 Task: Find connections with filter location Seondha with filter topic #linkedinnetworkingwith filter profile language English with filter current company Believe with filter school CCS (Chaudhary Charan Singh)University with filter industry International Affairs with filter service category Wealth Management with filter keywords title Receptionist
Action: Mouse moved to (492, 66)
Screenshot: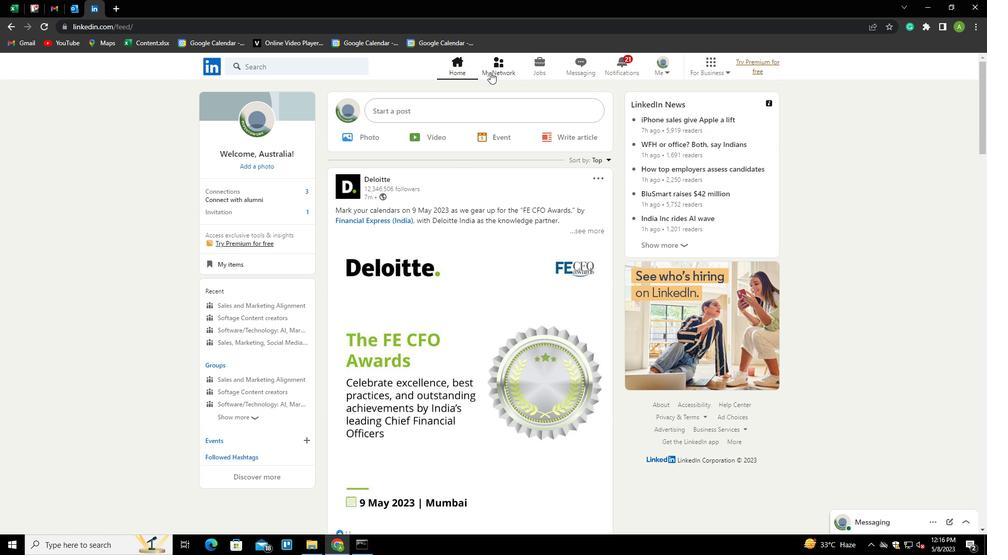 
Action: Mouse pressed left at (492, 66)
Screenshot: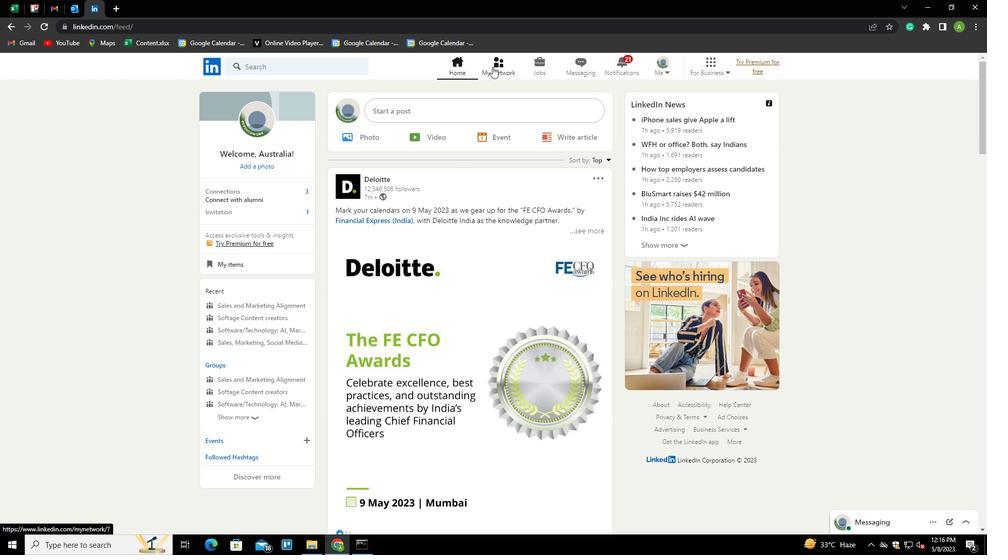 
Action: Mouse moved to (260, 124)
Screenshot: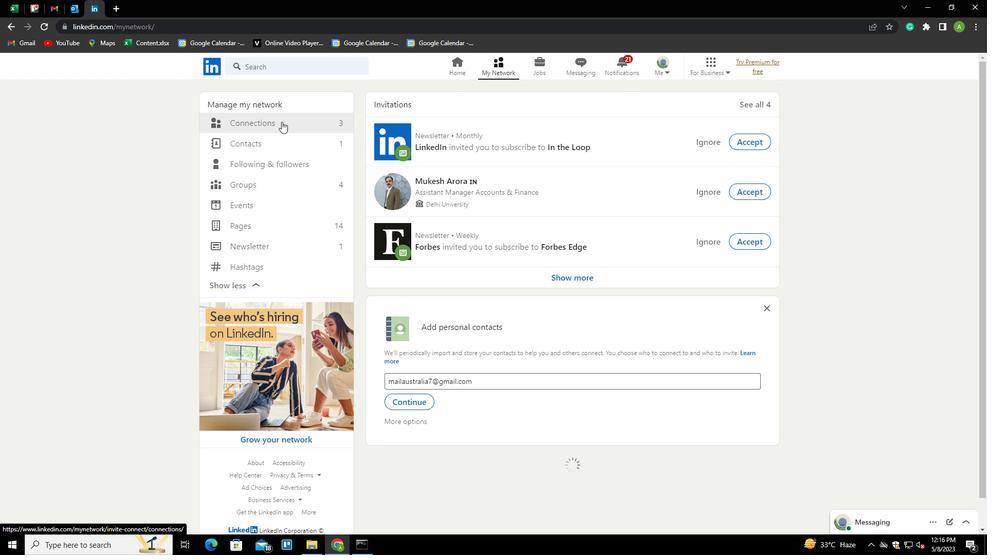 
Action: Mouse pressed left at (260, 124)
Screenshot: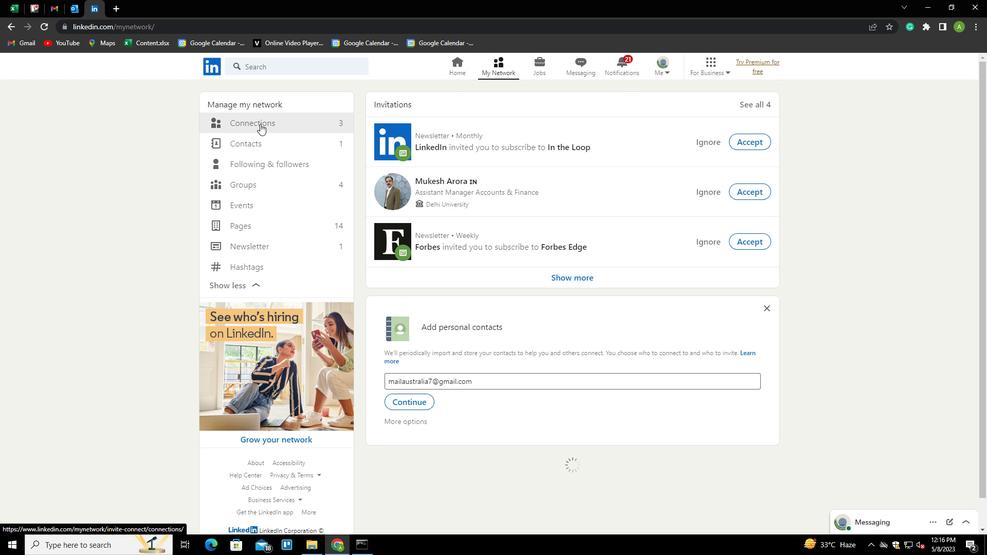 
Action: Mouse moved to (572, 122)
Screenshot: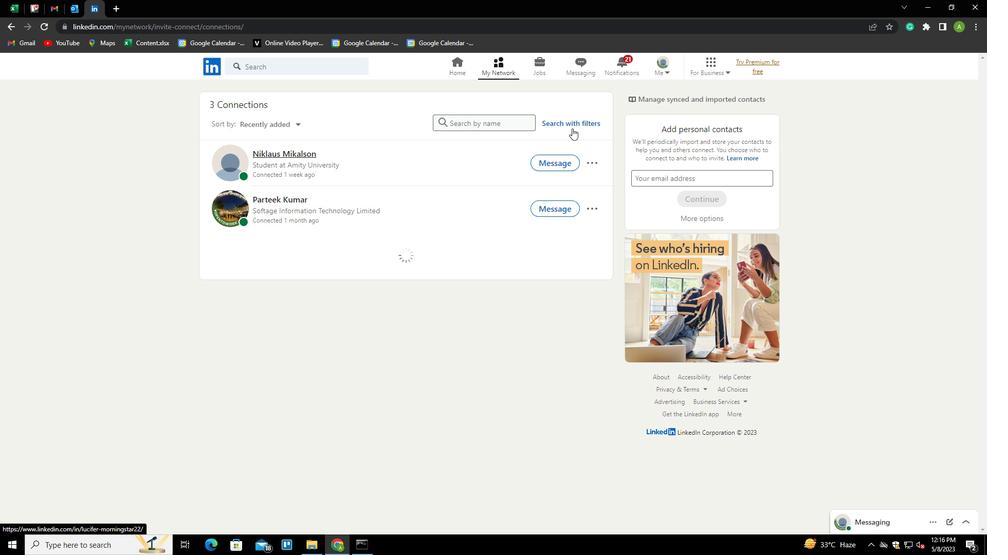 
Action: Mouse pressed left at (572, 122)
Screenshot: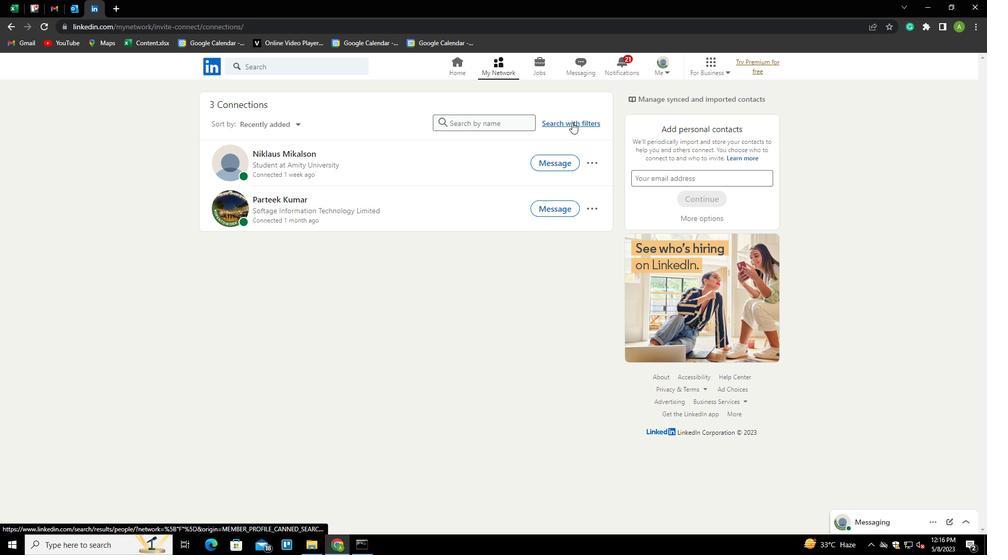 
Action: Mouse moved to (520, 96)
Screenshot: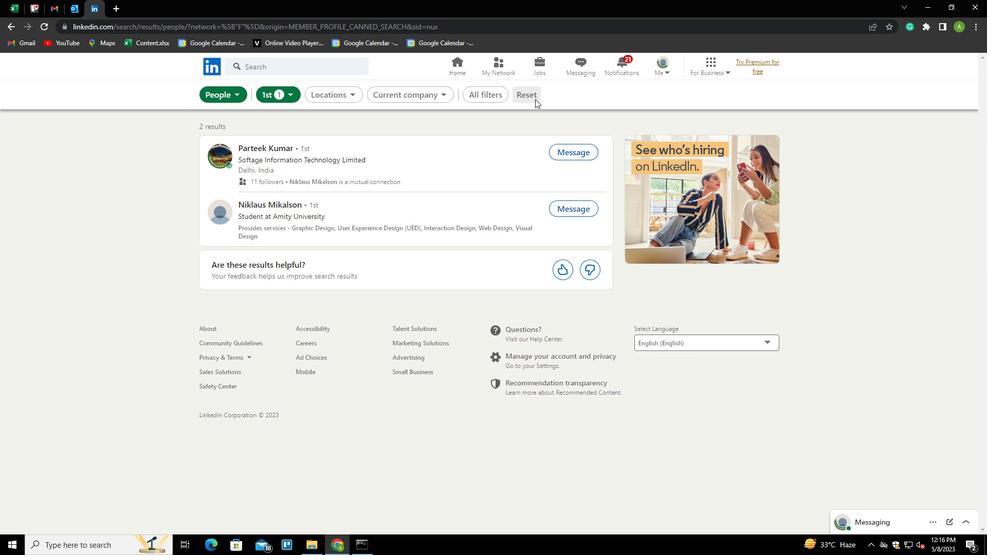 
Action: Mouse pressed left at (520, 96)
Screenshot: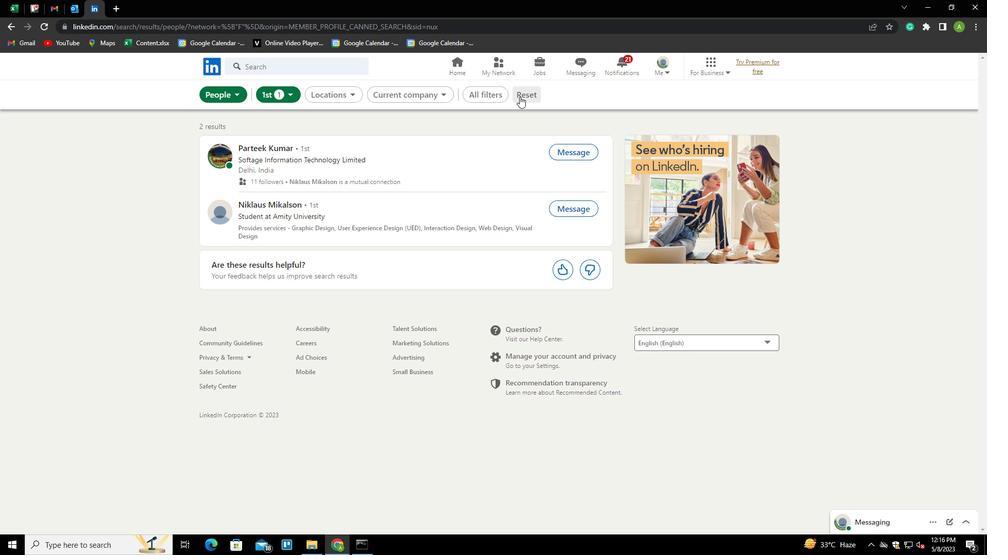 
Action: Mouse moved to (518, 95)
Screenshot: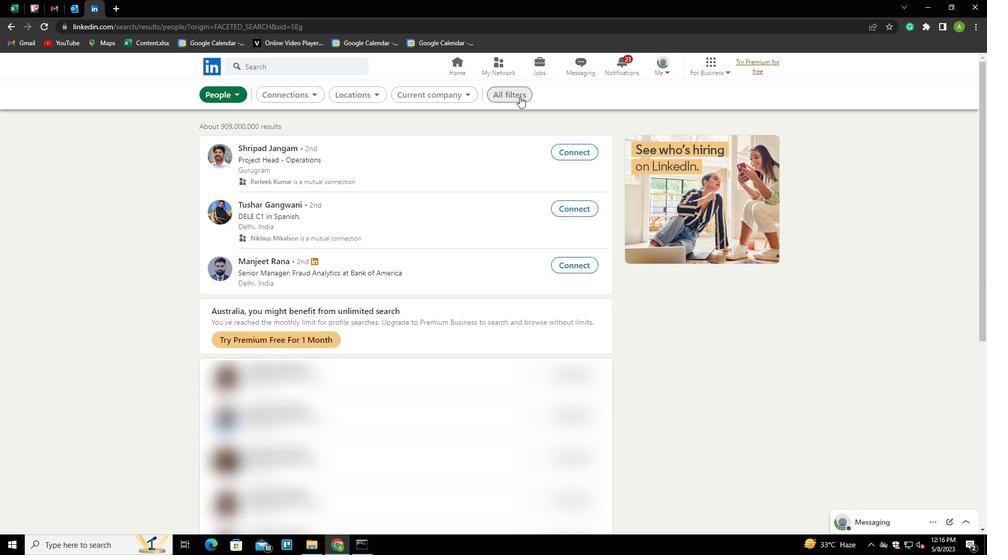 
Action: Mouse pressed left at (518, 95)
Screenshot: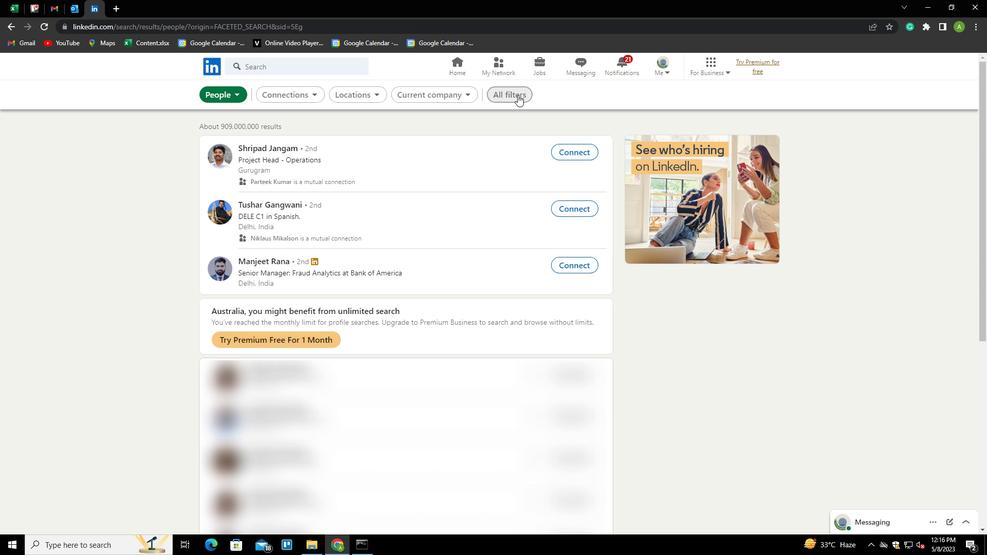 
Action: Mouse moved to (928, 388)
Screenshot: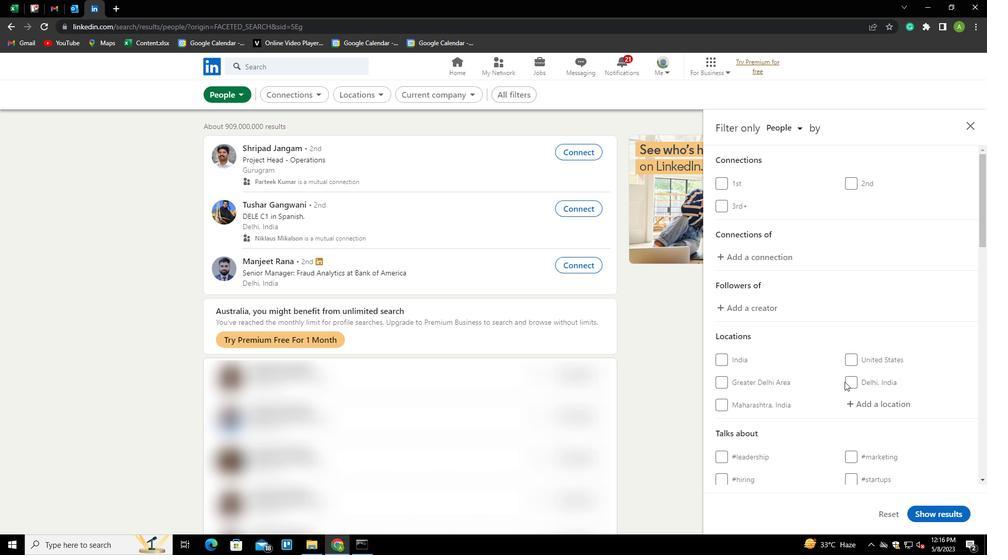 
Action: Mouse scrolled (928, 388) with delta (0, 0)
Screenshot: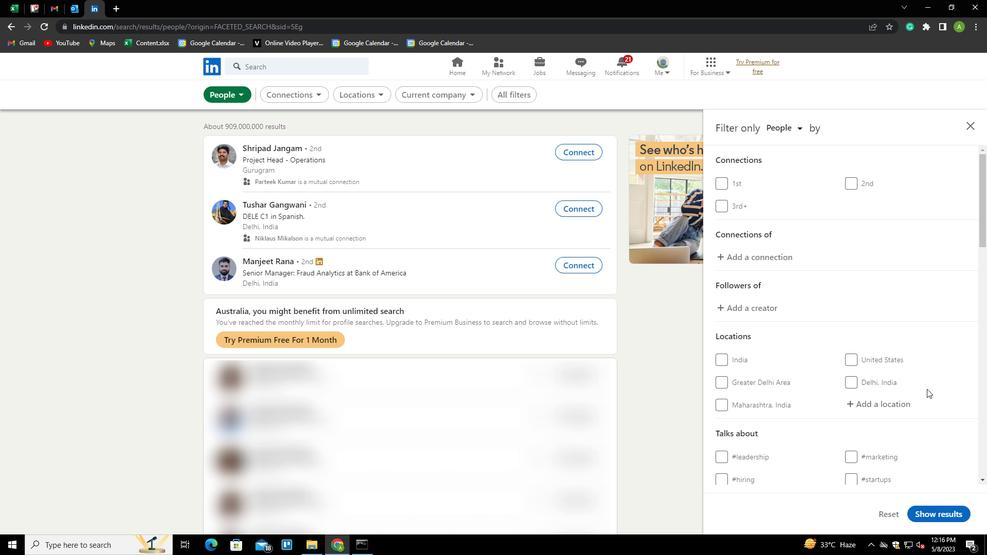 
Action: Mouse scrolled (928, 388) with delta (0, 0)
Screenshot: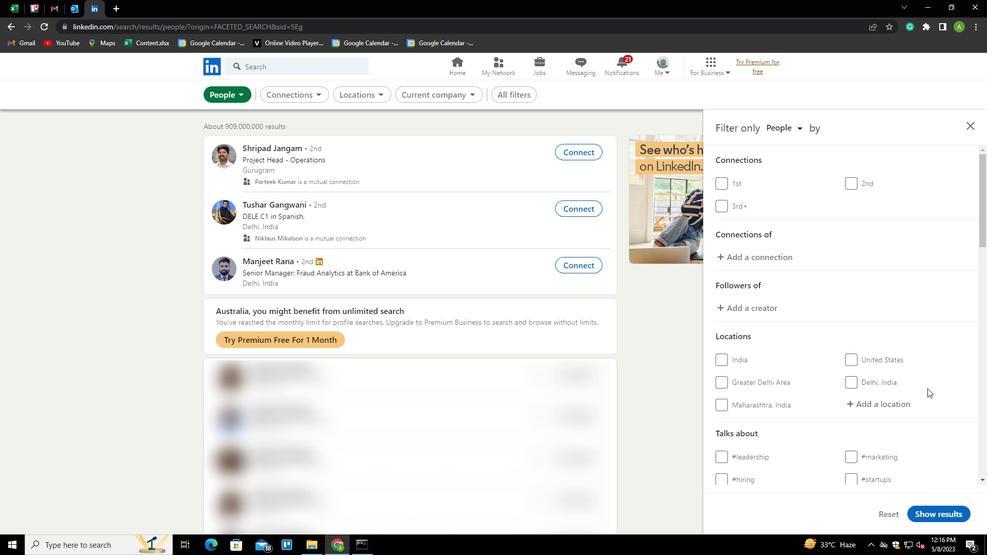 
Action: Mouse moved to (892, 304)
Screenshot: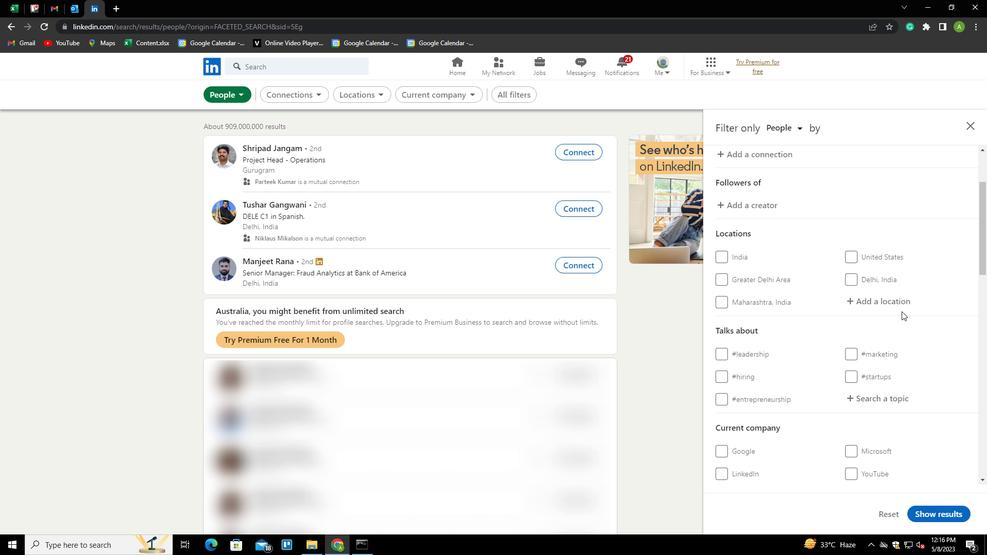 
Action: Mouse pressed left at (892, 304)
Screenshot: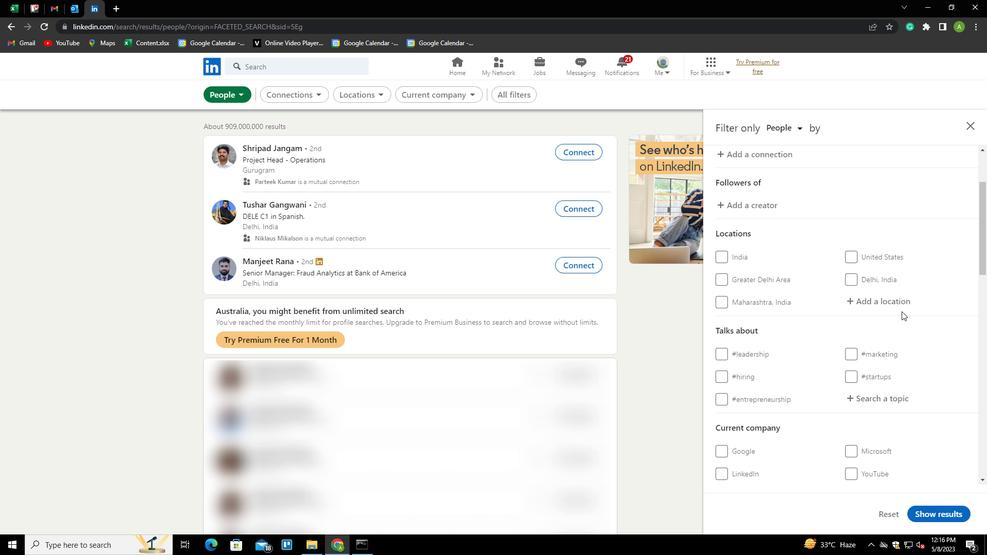 
Action: Key pressed <Key.shift>
Screenshot: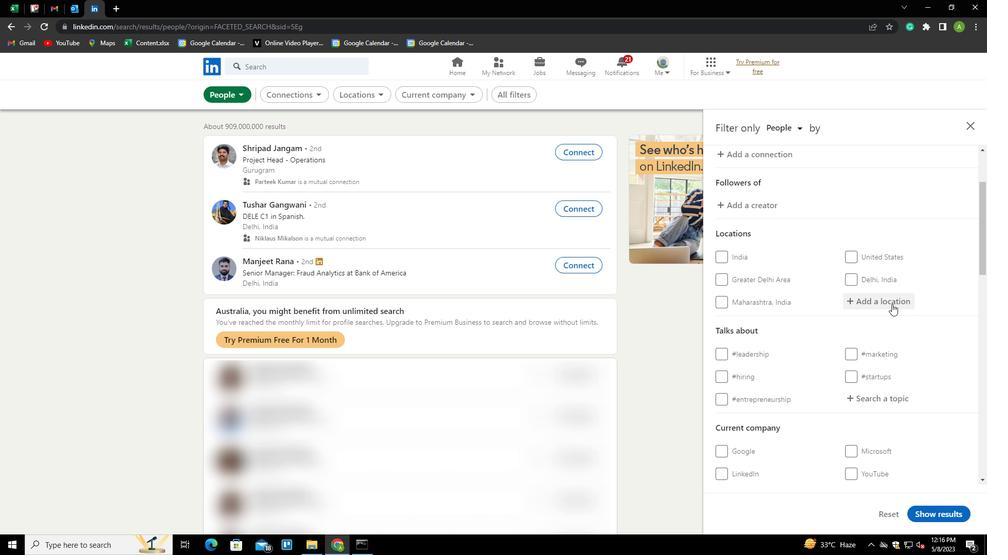 
Action: Mouse moved to (892, 304)
Screenshot: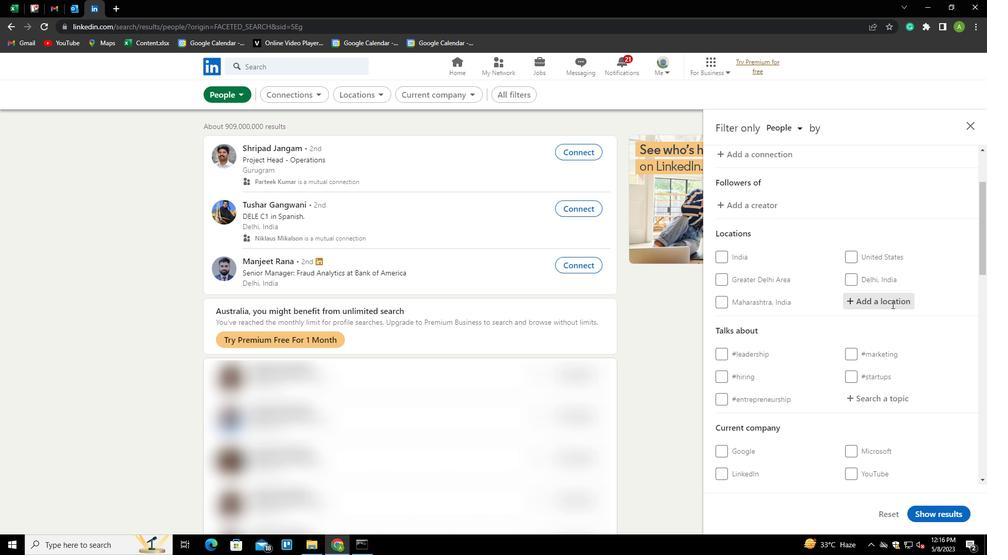 
Action: Key pressed SEONDHA<Key.down><Key.enter>
Screenshot: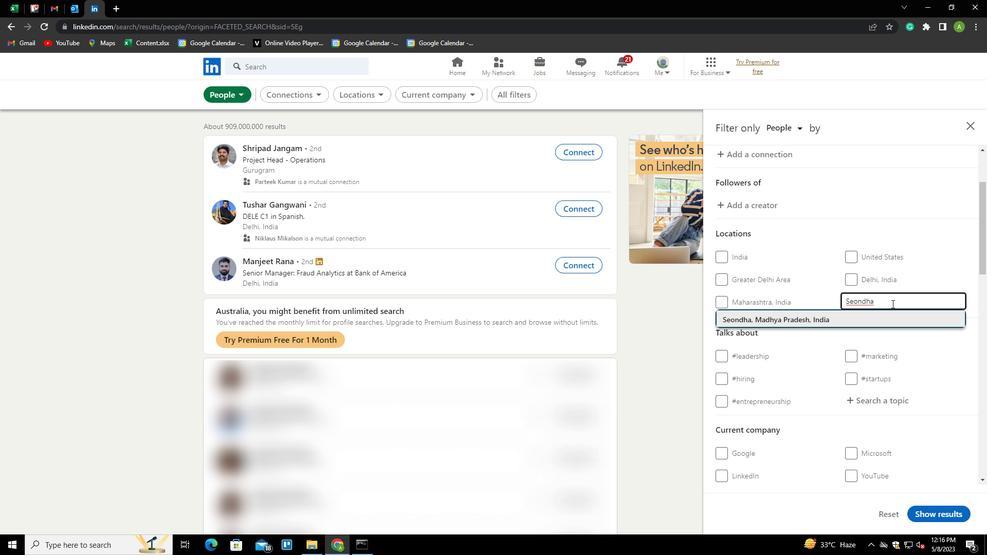 
Action: Mouse scrolled (892, 303) with delta (0, 0)
Screenshot: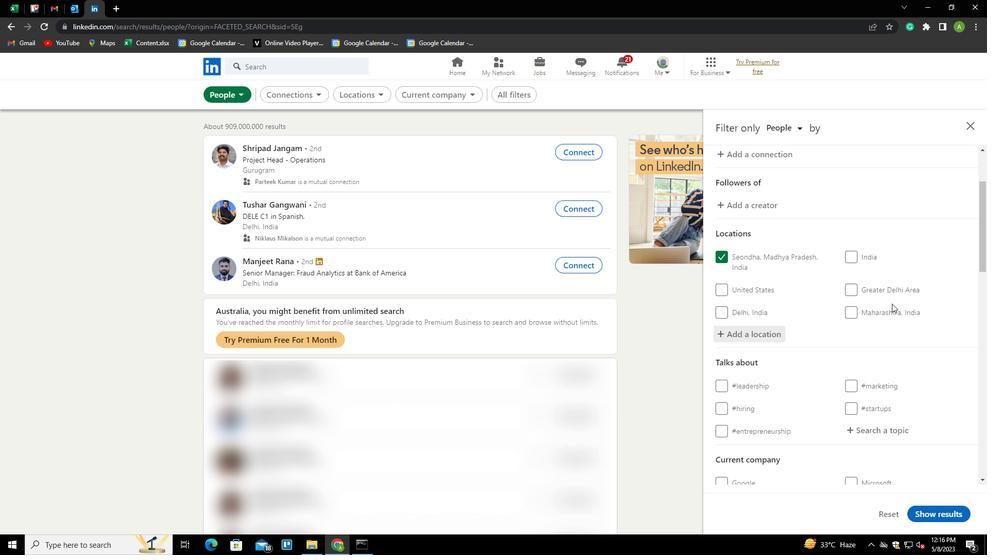 
Action: Mouse scrolled (892, 303) with delta (0, 0)
Screenshot: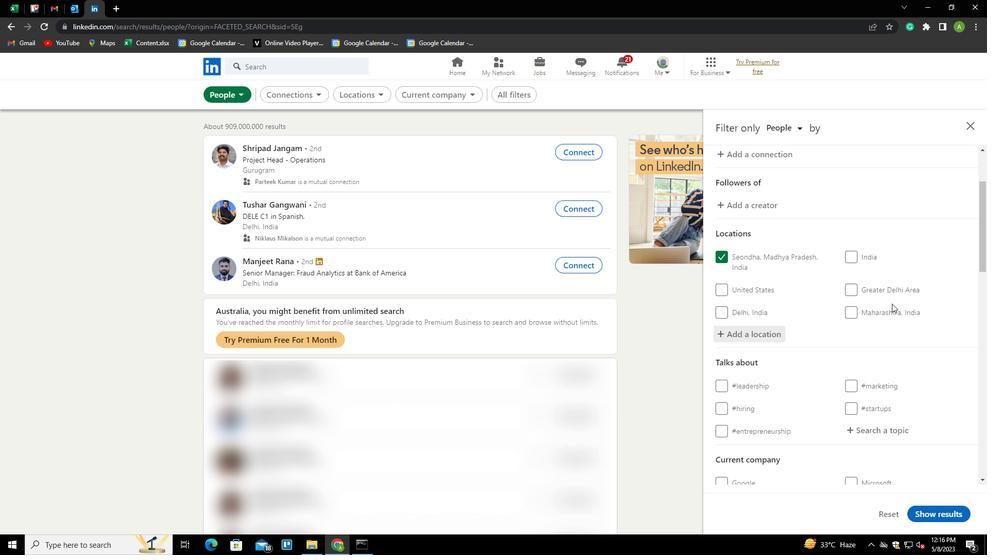 
Action: Mouse scrolled (892, 303) with delta (0, 0)
Screenshot: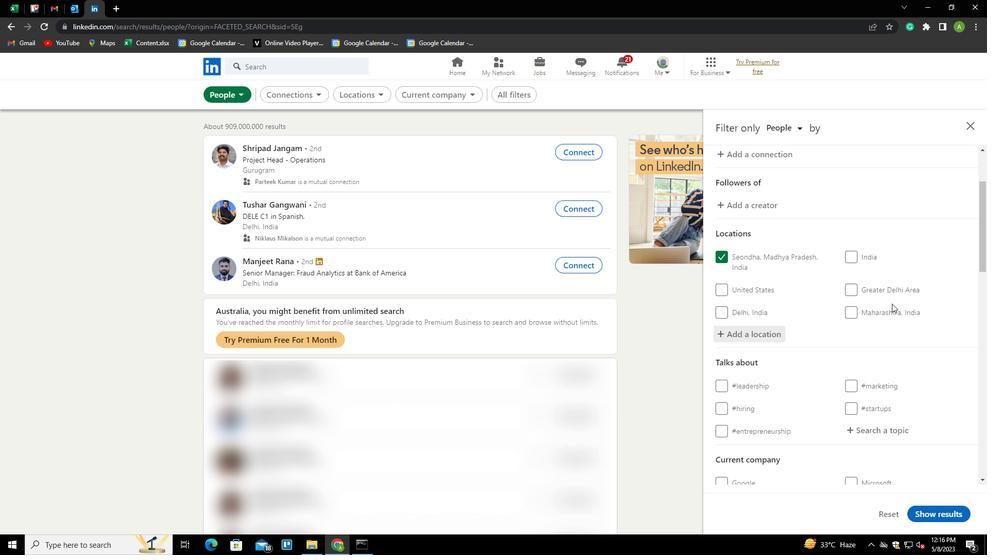 
Action: Mouse moved to (854, 281)
Screenshot: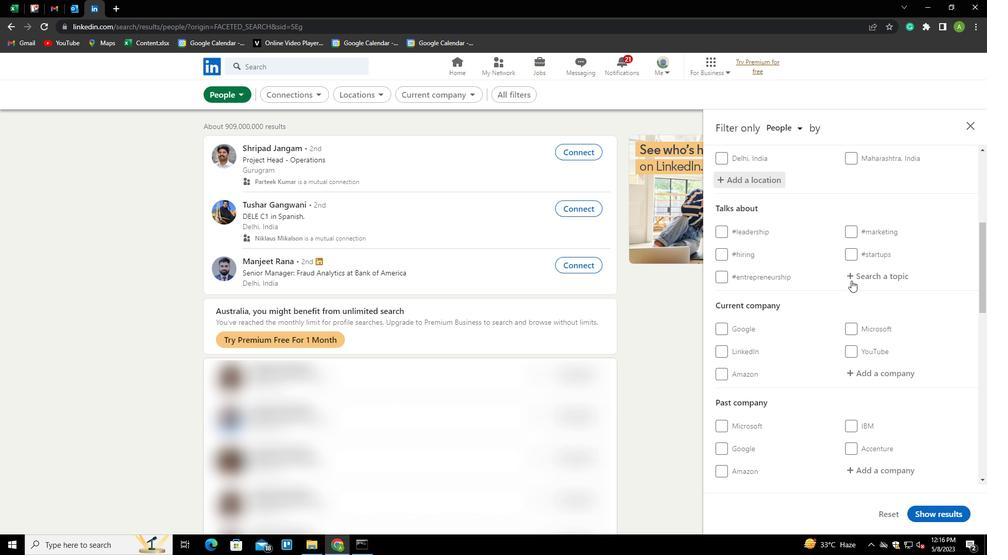 
Action: Mouse pressed left at (854, 281)
Screenshot: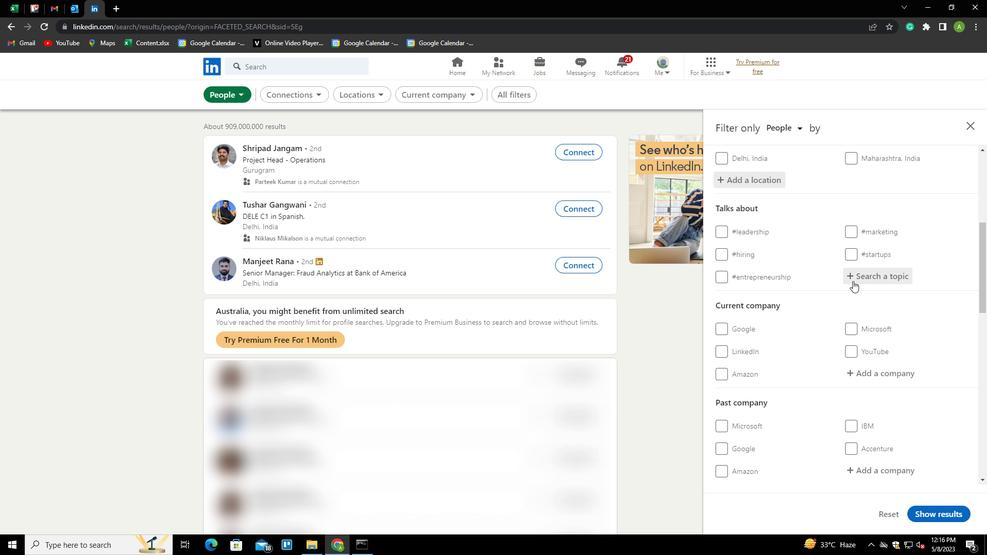 
Action: Key pressed LINKEDINNETWORKING<Key.down><Key.enter>
Screenshot: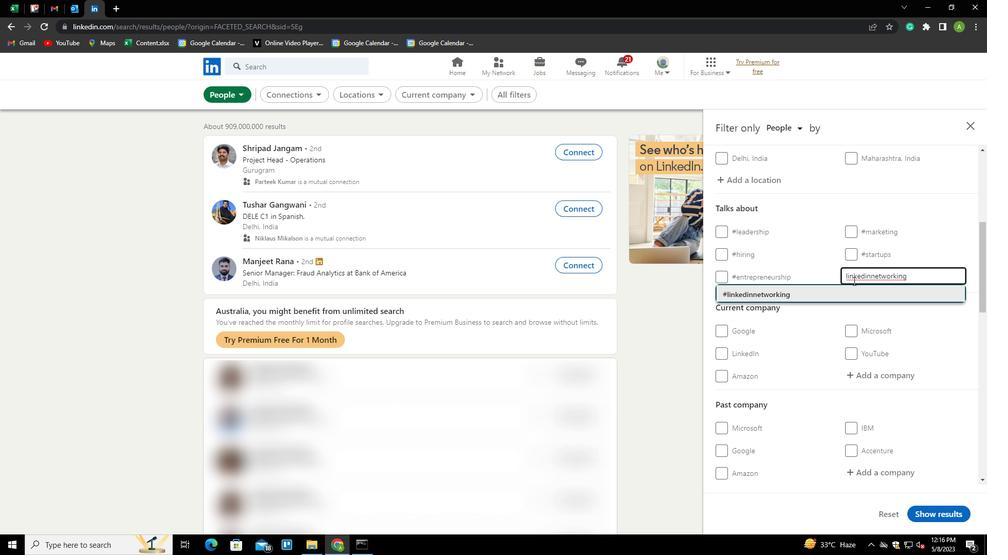 
Action: Mouse scrolled (854, 280) with delta (0, 0)
Screenshot: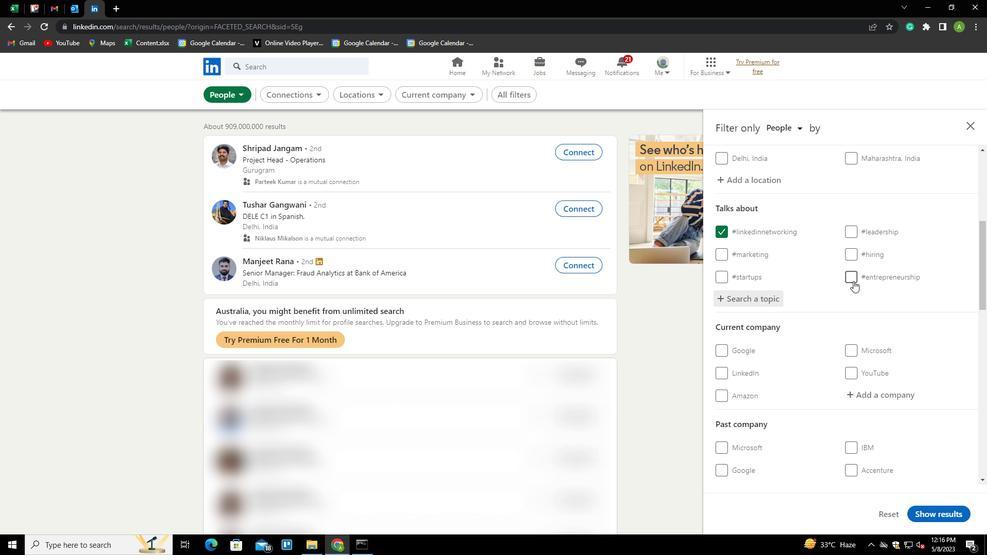 
Action: Mouse scrolled (854, 280) with delta (0, 0)
Screenshot: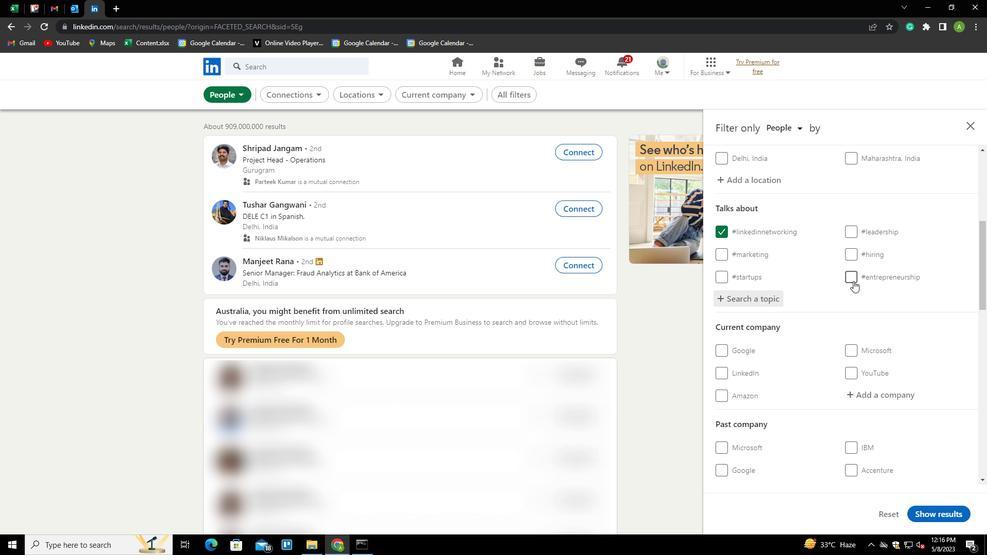 
Action: Mouse scrolled (854, 280) with delta (0, 0)
Screenshot: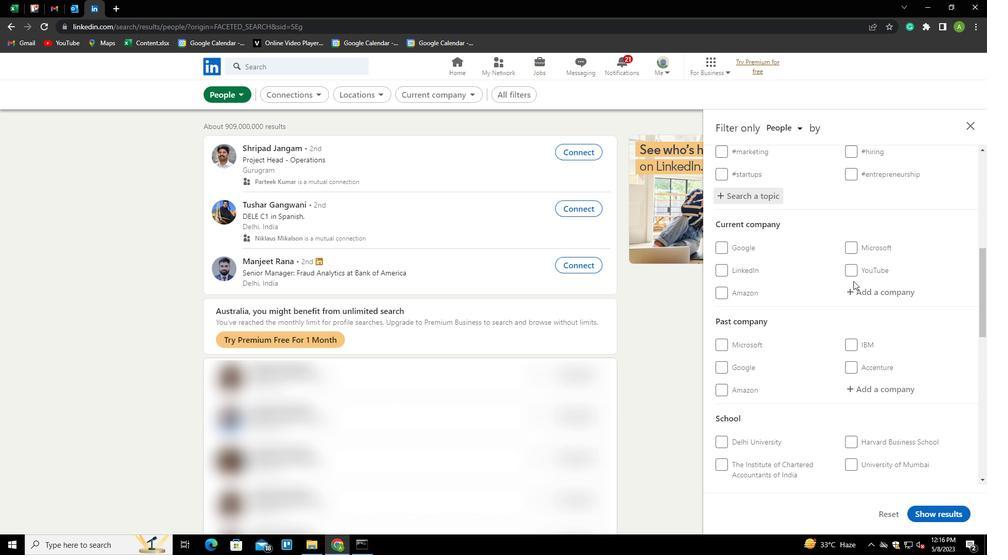 
Action: Mouse moved to (855, 281)
Screenshot: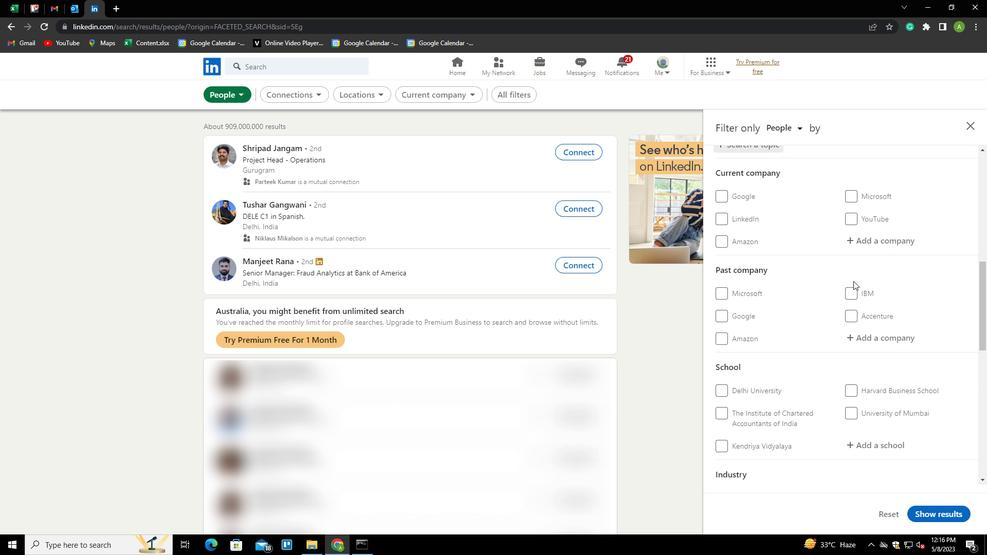 
Action: Mouse scrolled (855, 281) with delta (0, 0)
Screenshot: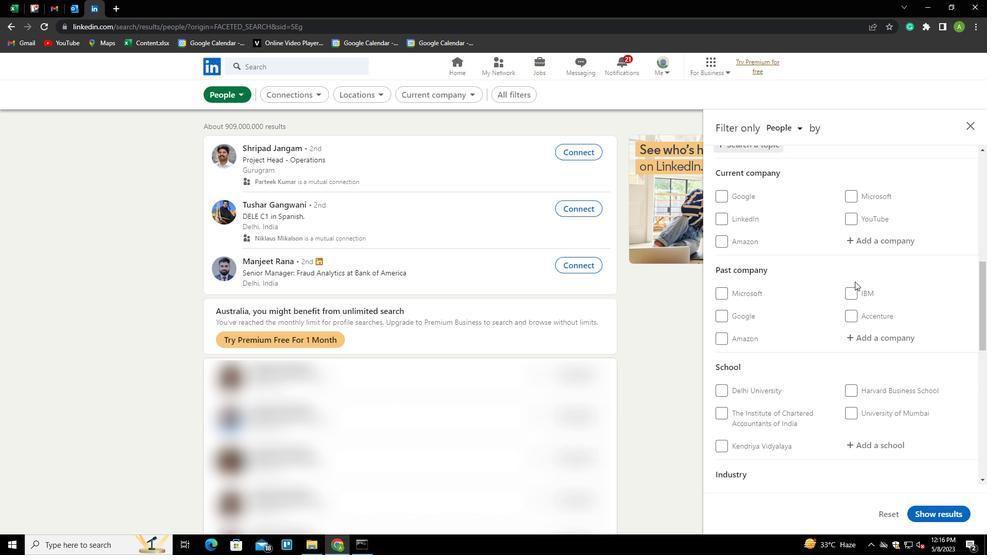 
Action: Mouse moved to (860, 302)
Screenshot: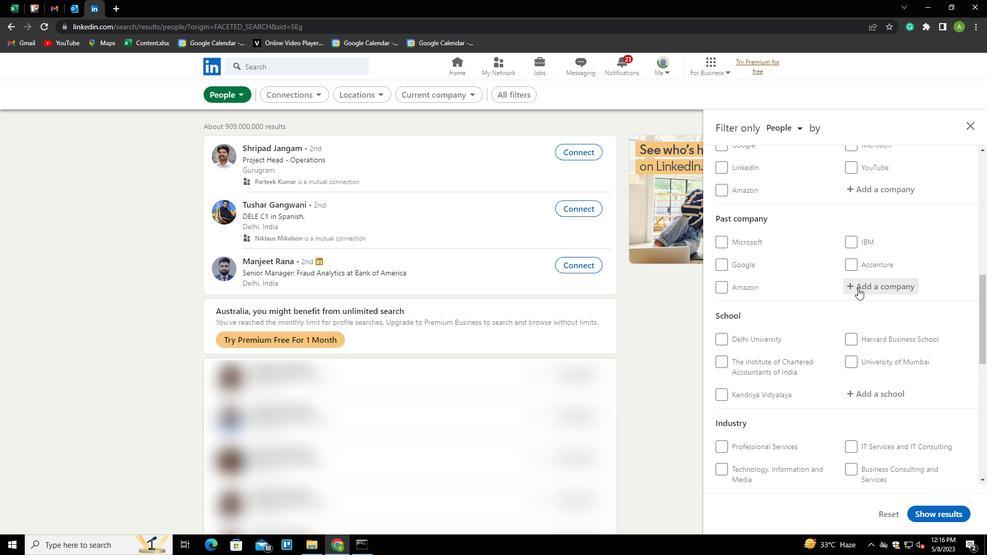 
Action: Mouse scrolled (860, 303) with delta (0, 0)
Screenshot: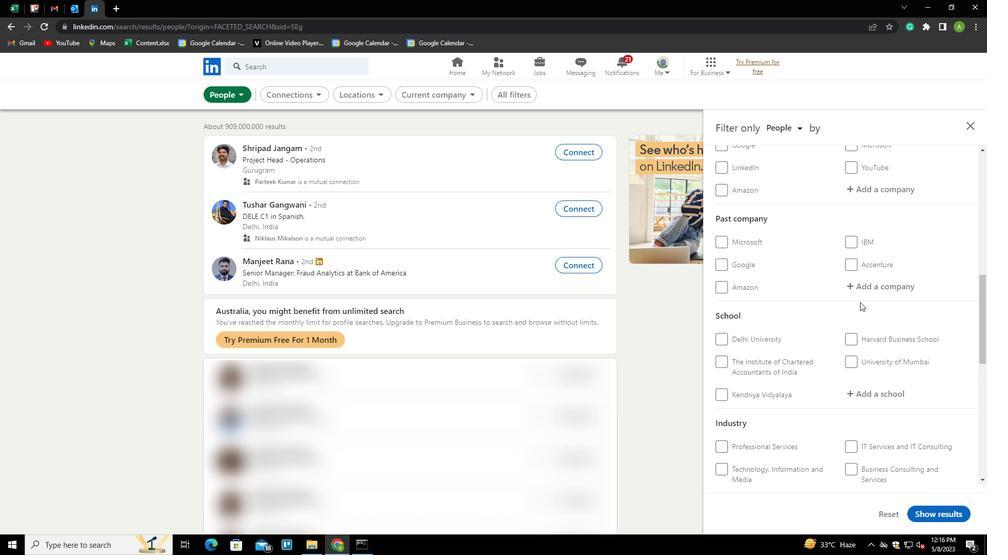 
Action: Mouse scrolled (860, 303) with delta (0, 0)
Screenshot: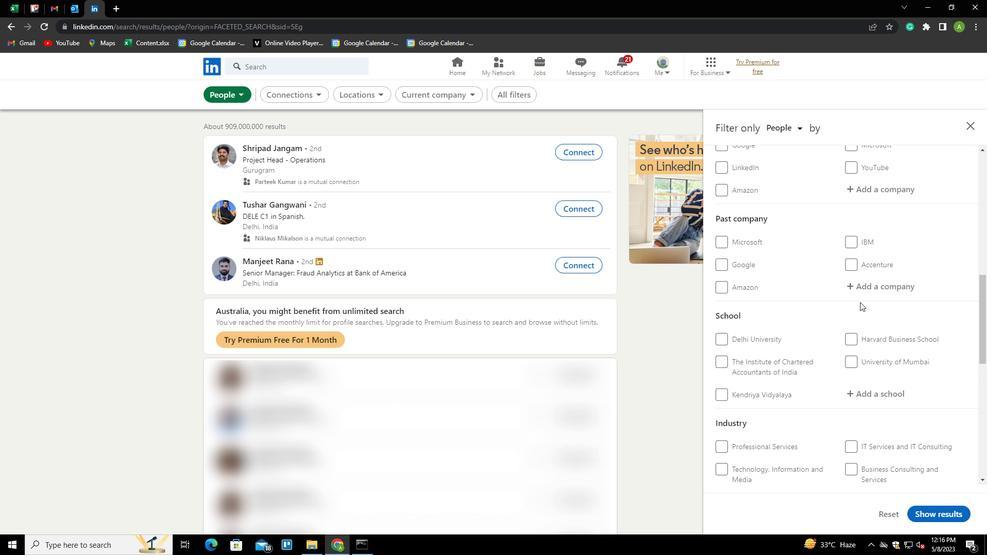 
Action: Mouse moved to (868, 294)
Screenshot: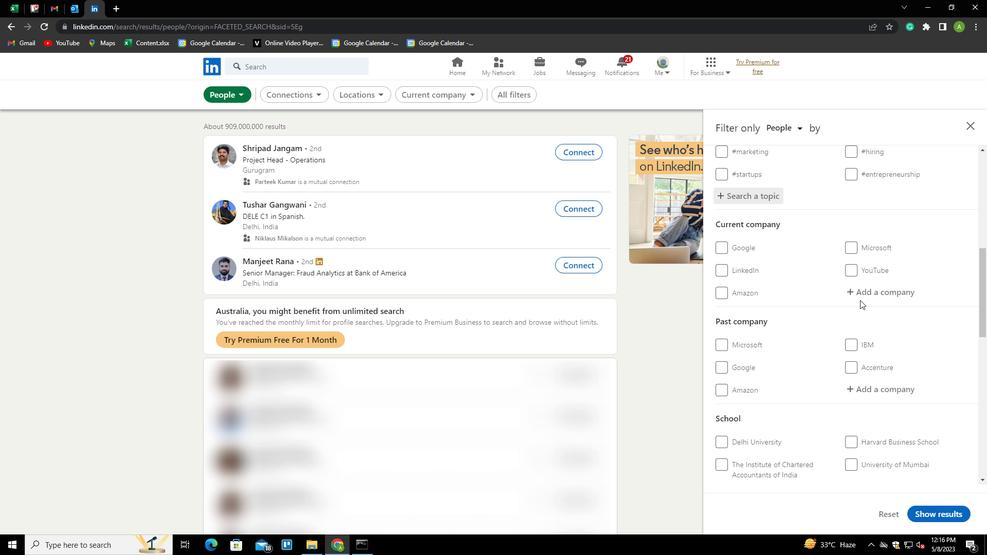 
Action: Mouse scrolled (868, 293) with delta (0, 0)
Screenshot: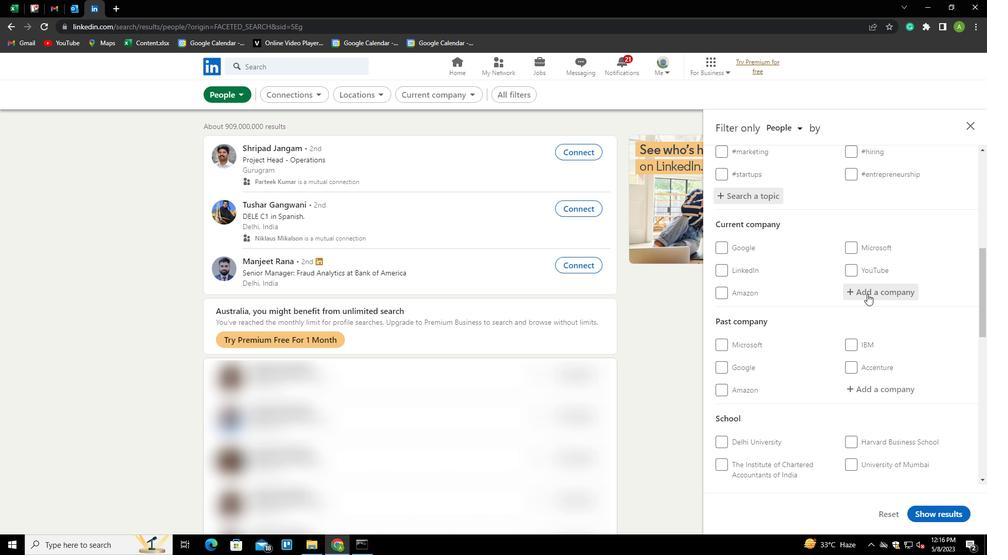 
Action: Mouse scrolled (868, 293) with delta (0, 0)
Screenshot: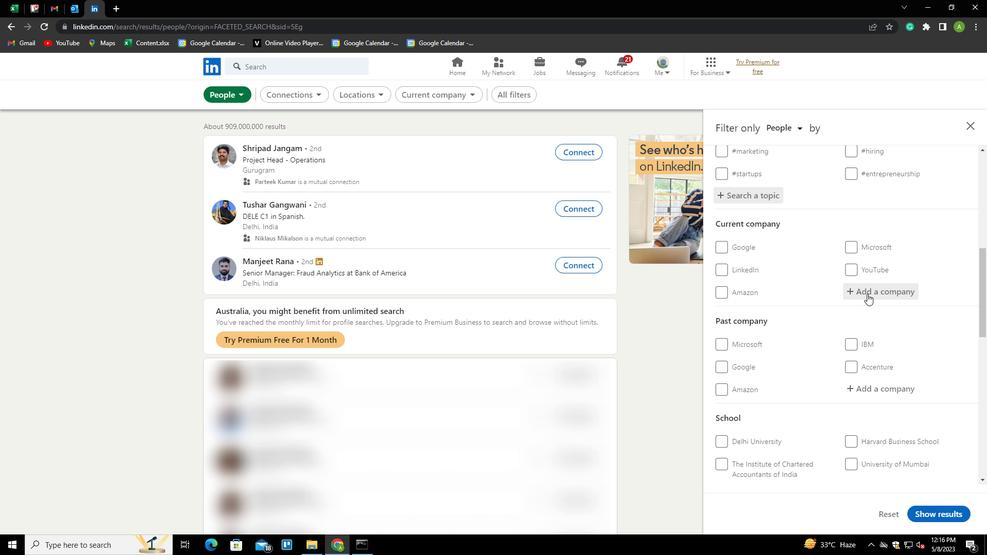 
Action: Mouse scrolled (868, 293) with delta (0, 0)
Screenshot: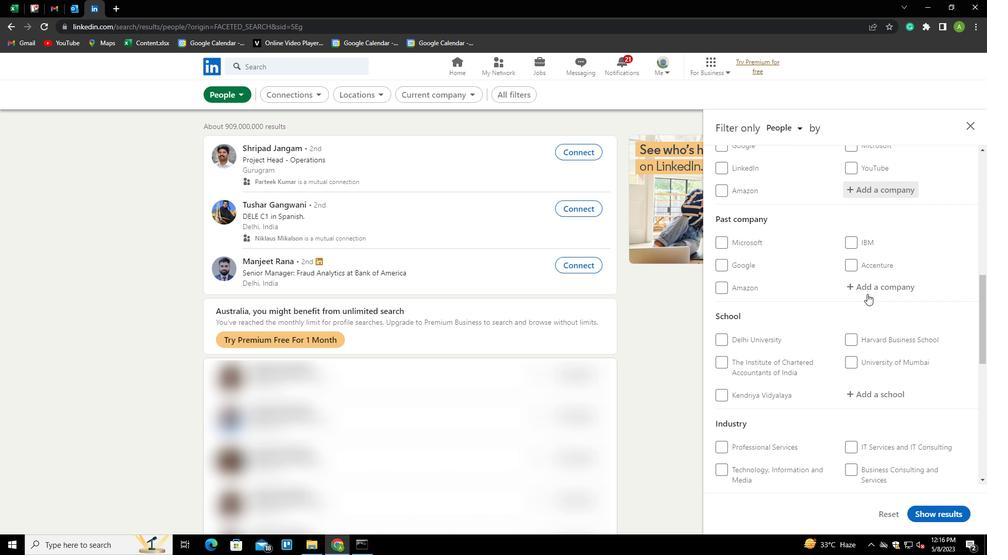 
Action: Mouse scrolled (868, 293) with delta (0, 0)
Screenshot: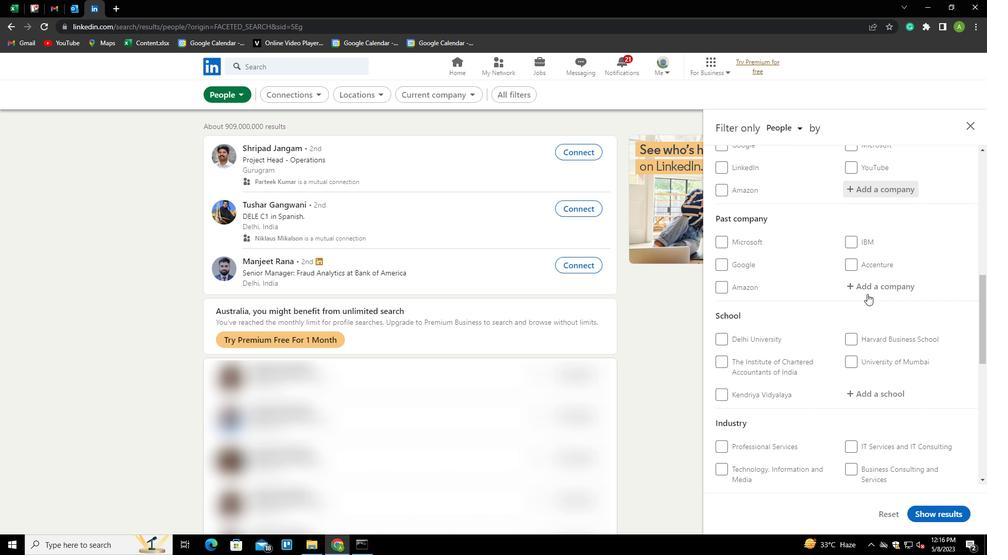 
Action: Mouse scrolled (868, 293) with delta (0, 0)
Screenshot: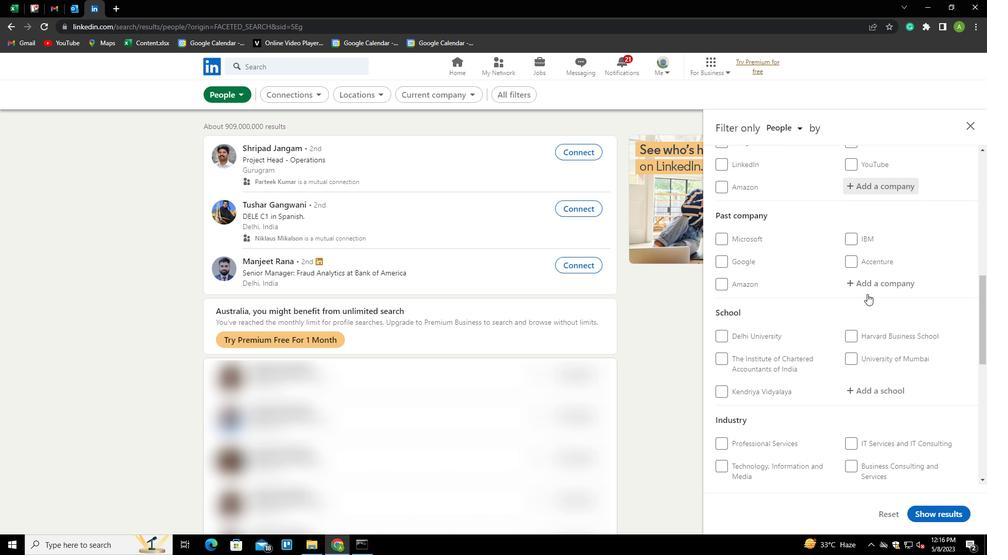 
Action: Mouse scrolled (868, 293) with delta (0, 0)
Screenshot: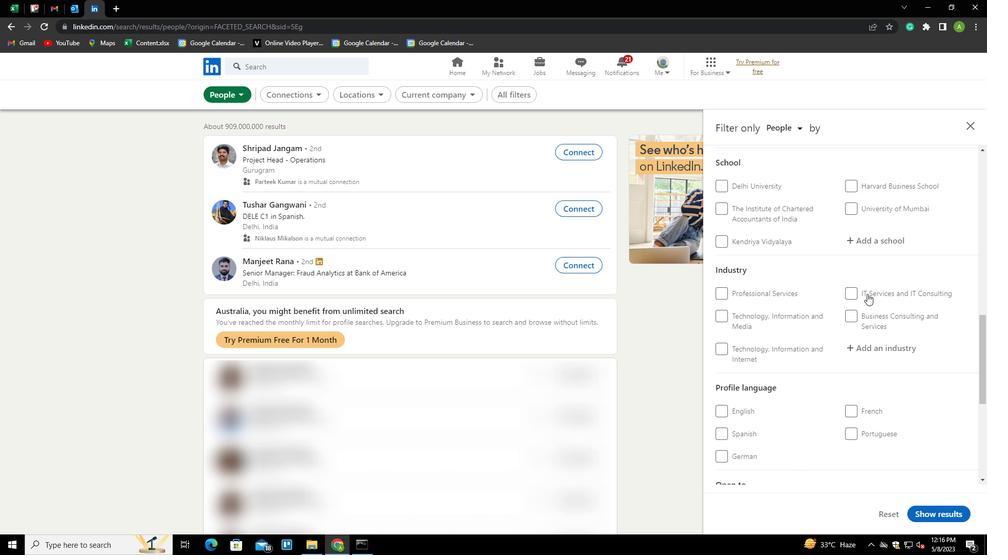 
Action: Mouse scrolled (868, 293) with delta (0, 0)
Screenshot: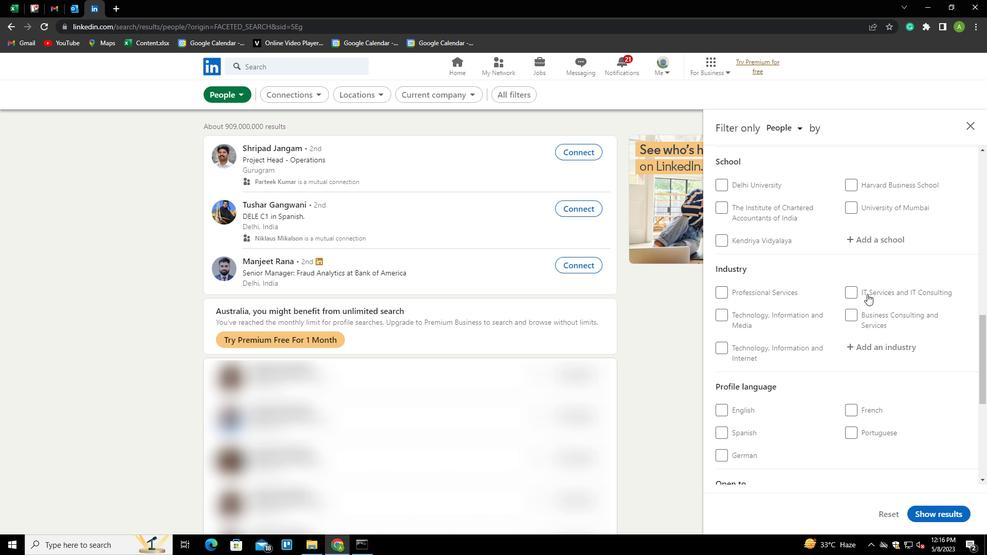 
Action: Mouse scrolled (868, 293) with delta (0, 0)
Screenshot: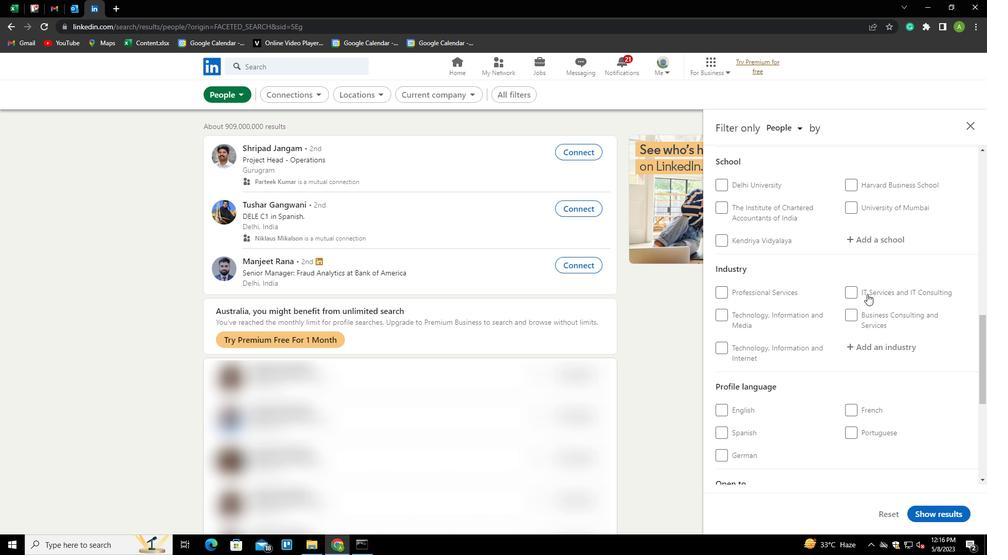 
Action: Mouse scrolled (868, 293) with delta (0, 0)
Screenshot: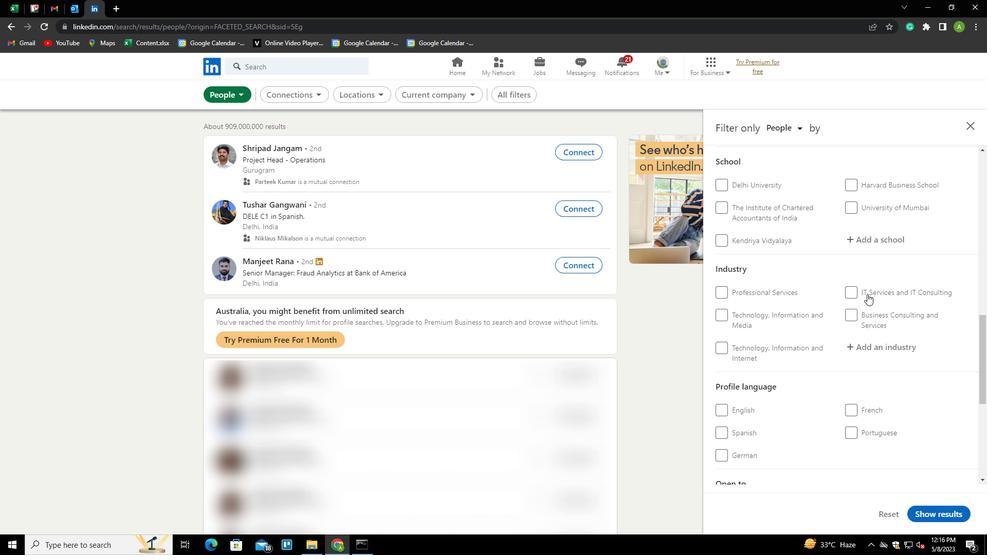 
Action: Mouse scrolled (868, 293) with delta (0, 0)
Screenshot: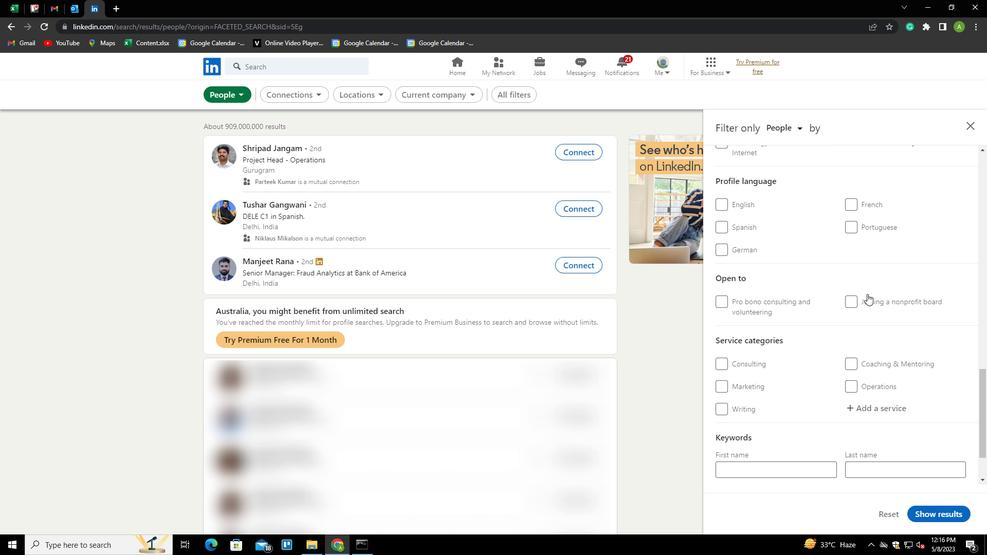 
Action: Mouse scrolled (868, 293) with delta (0, 0)
Screenshot: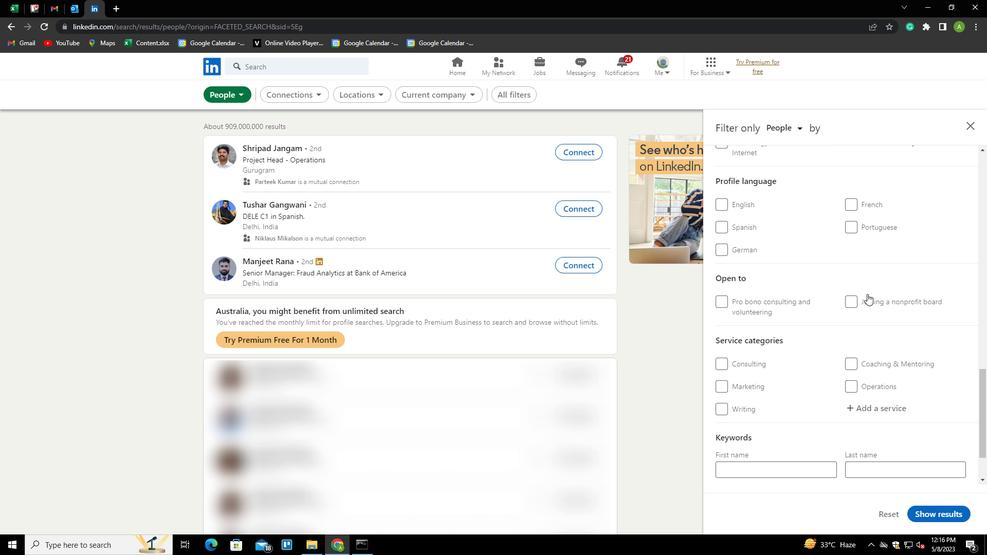 
Action: Mouse moved to (813, 334)
Screenshot: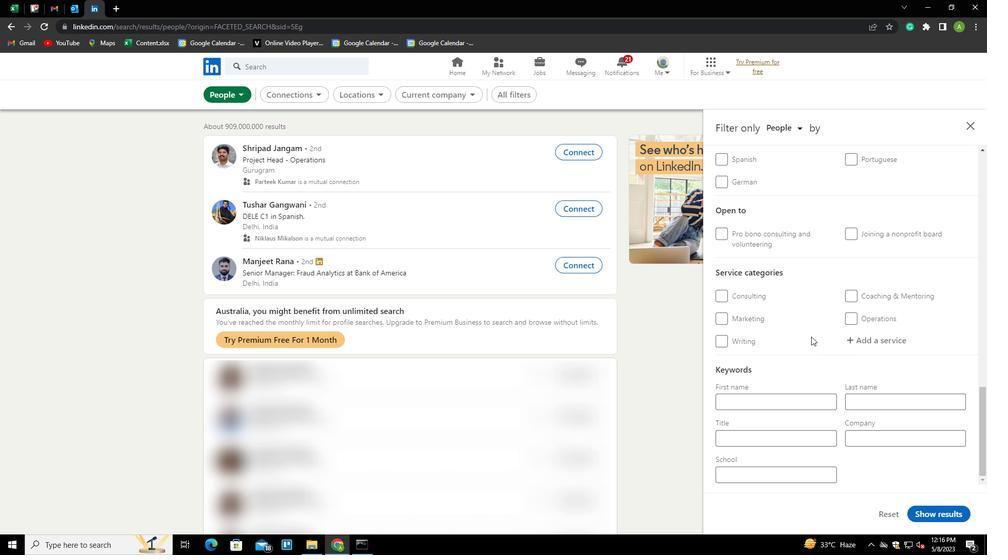 
Action: Mouse scrolled (813, 335) with delta (0, 0)
Screenshot: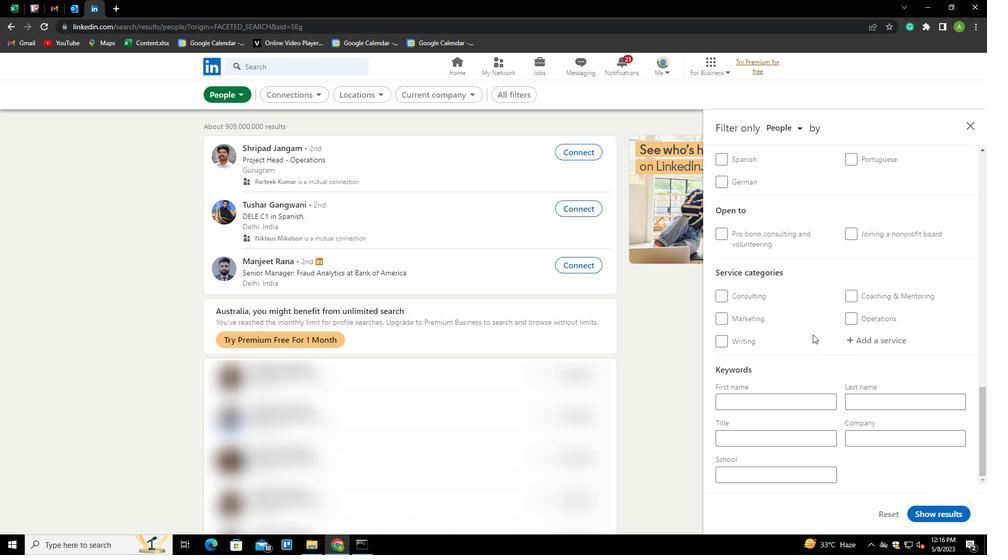 
Action: Mouse scrolled (813, 335) with delta (0, 0)
Screenshot: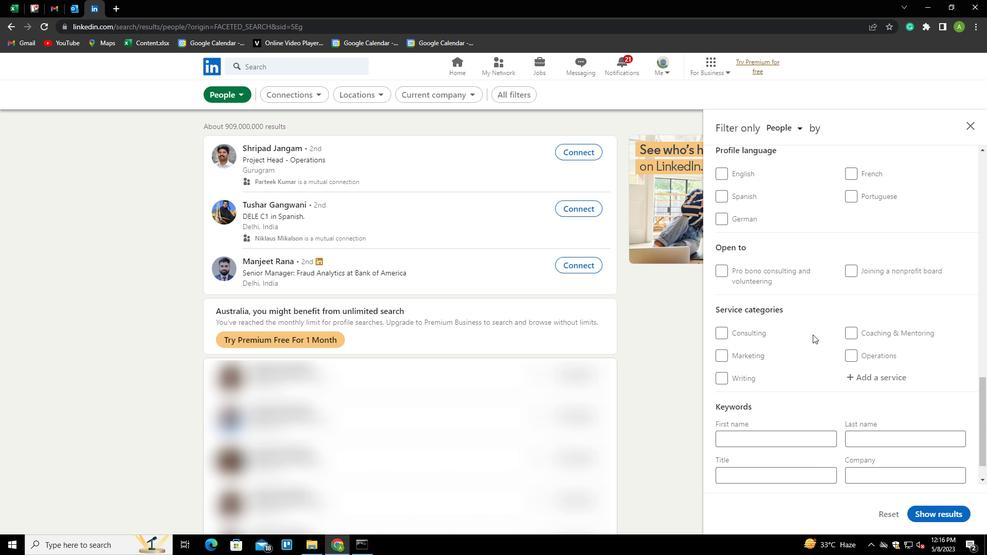 
Action: Mouse scrolled (813, 335) with delta (0, 0)
Screenshot: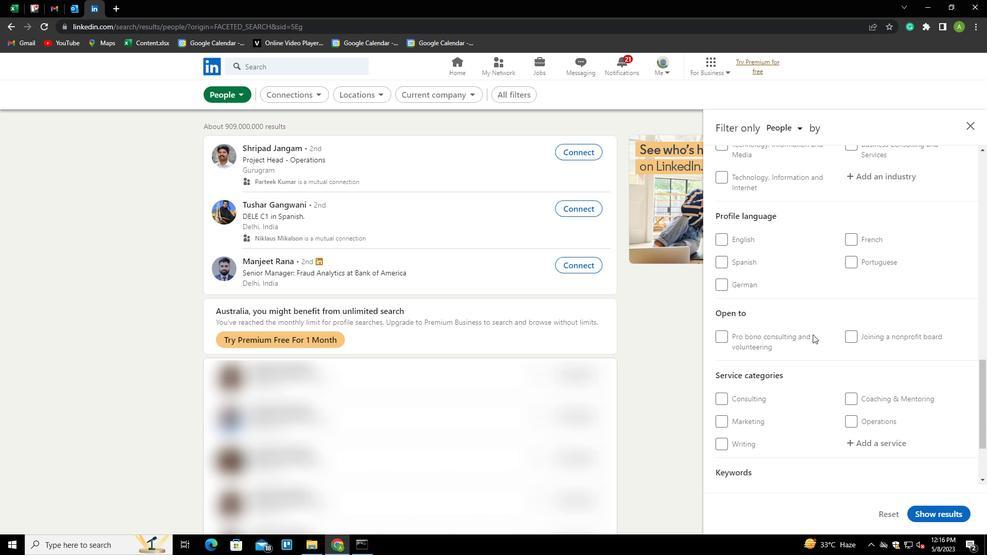
Action: Mouse moved to (737, 290)
Screenshot: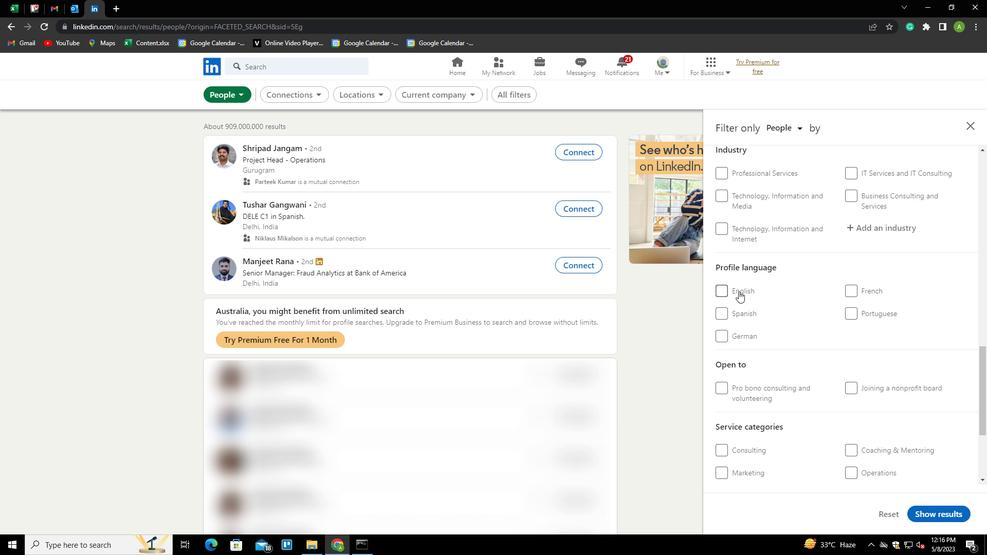 
Action: Mouse pressed left at (737, 290)
Screenshot: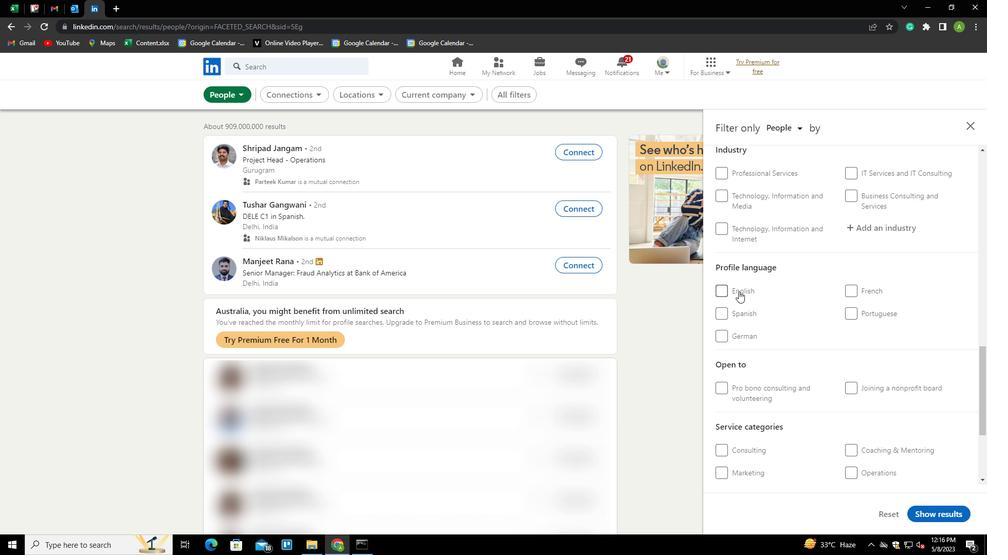 
Action: Mouse moved to (848, 309)
Screenshot: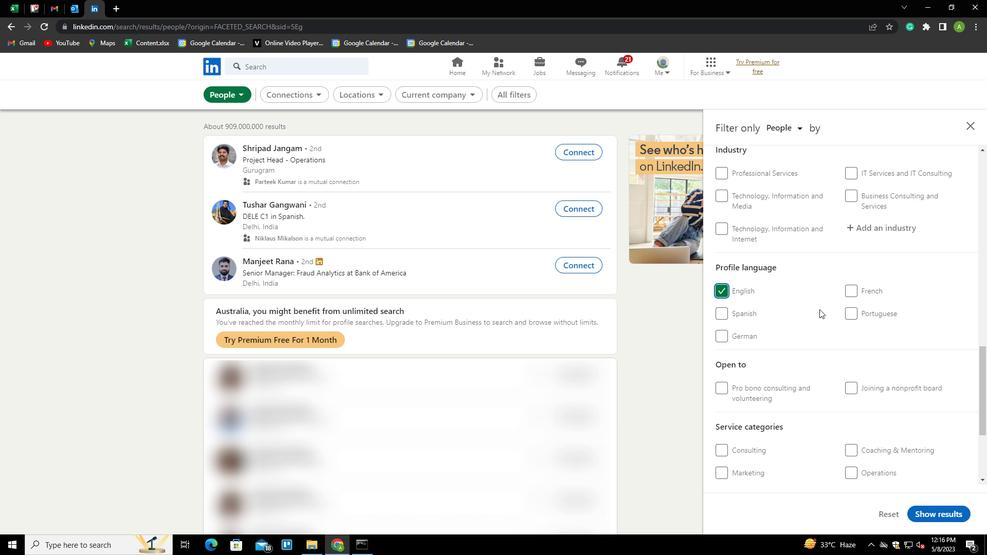 
Action: Mouse scrolled (848, 310) with delta (0, 0)
Screenshot: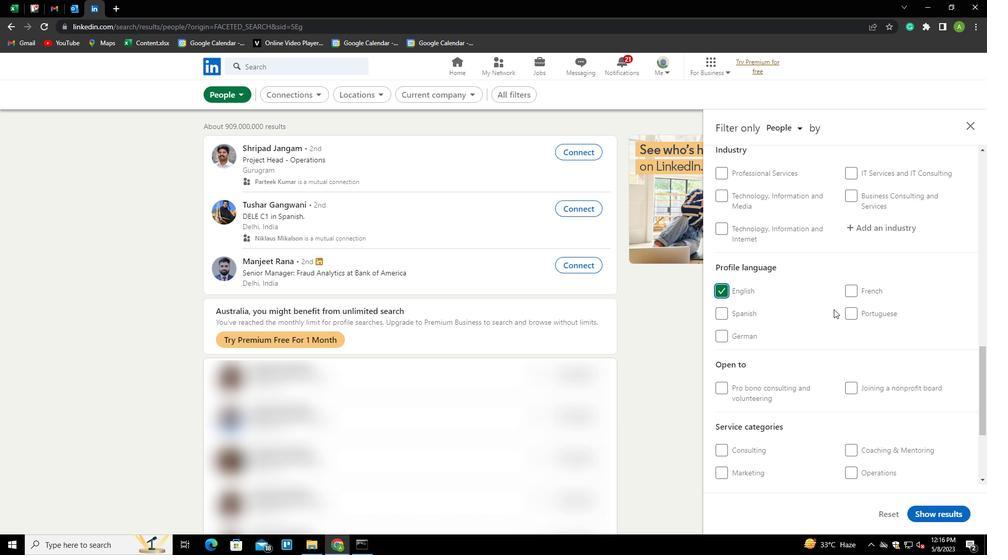 
Action: Mouse scrolled (848, 310) with delta (0, 0)
Screenshot: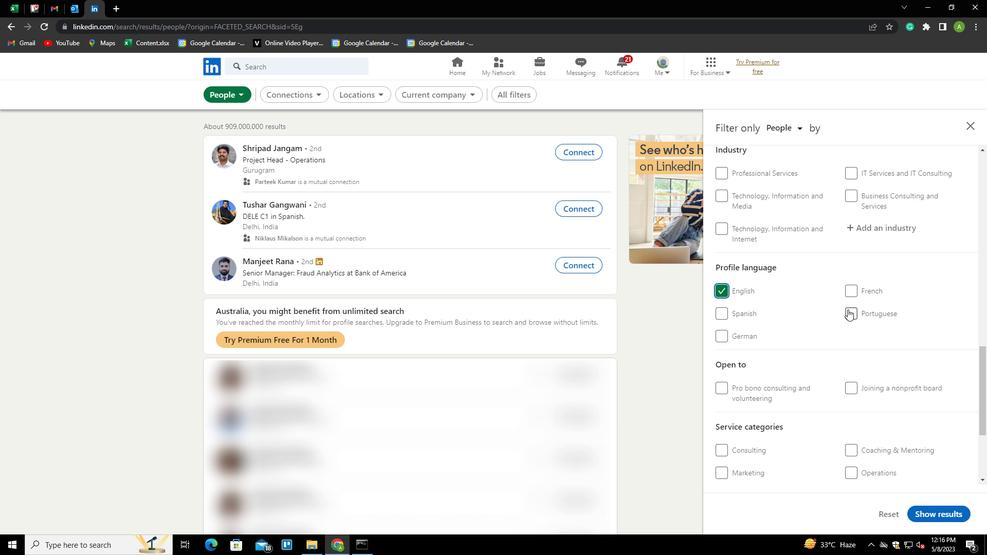 
Action: Mouse scrolled (848, 310) with delta (0, 0)
Screenshot: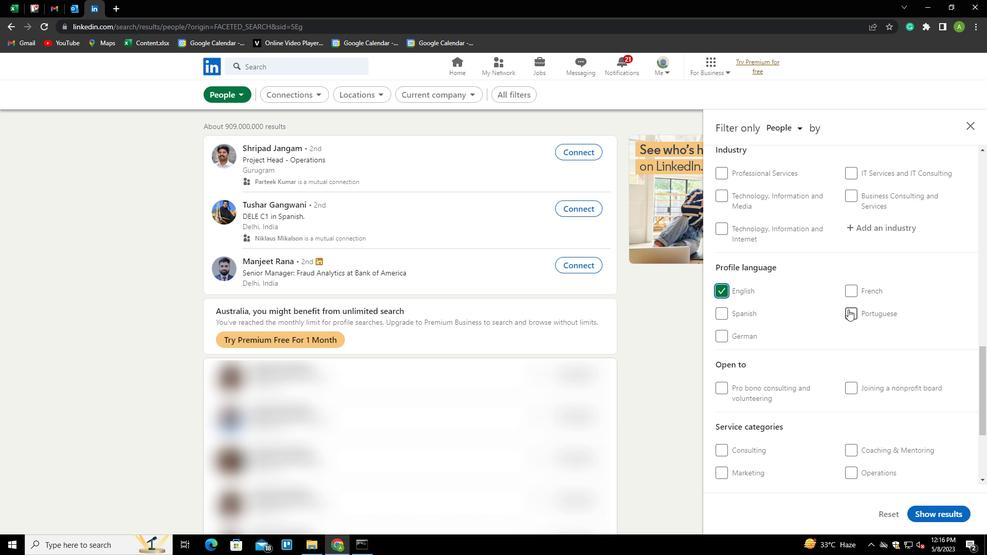 
Action: Mouse scrolled (848, 310) with delta (0, 0)
Screenshot: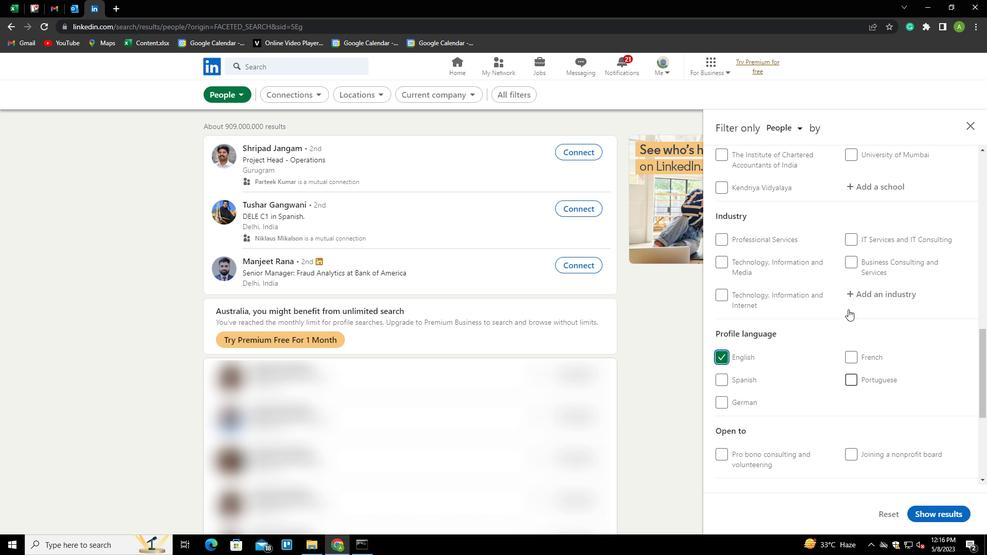 
Action: Mouse scrolled (848, 310) with delta (0, 0)
Screenshot: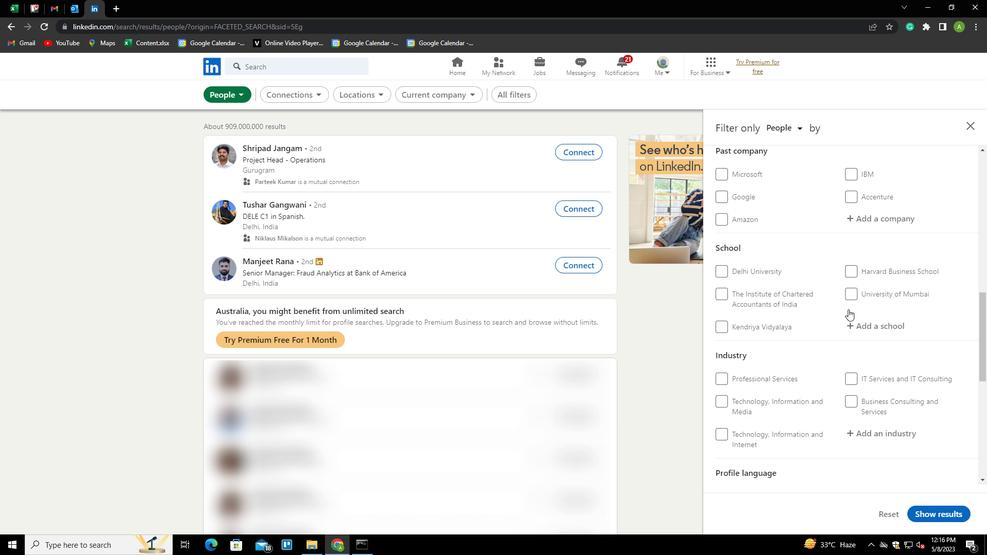 
Action: Mouse scrolled (848, 310) with delta (0, 0)
Screenshot: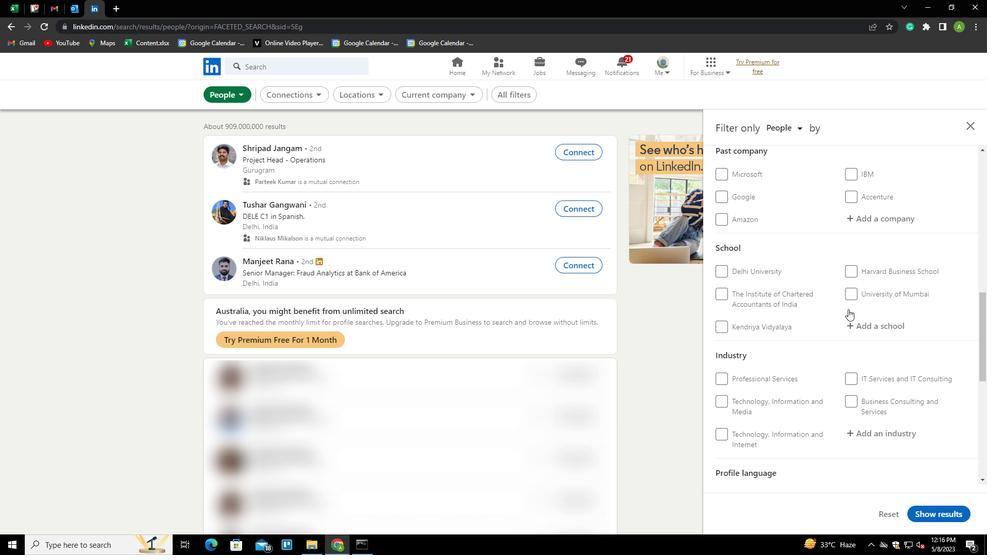 
Action: Mouse scrolled (848, 310) with delta (0, 0)
Screenshot: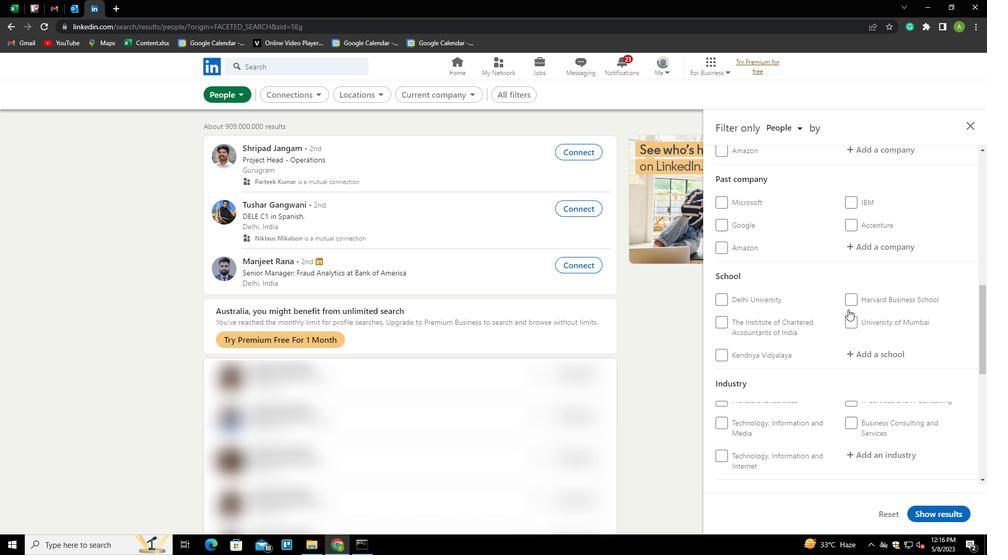 
Action: Mouse scrolled (848, 310) with delta (0, 0)
Screenshot: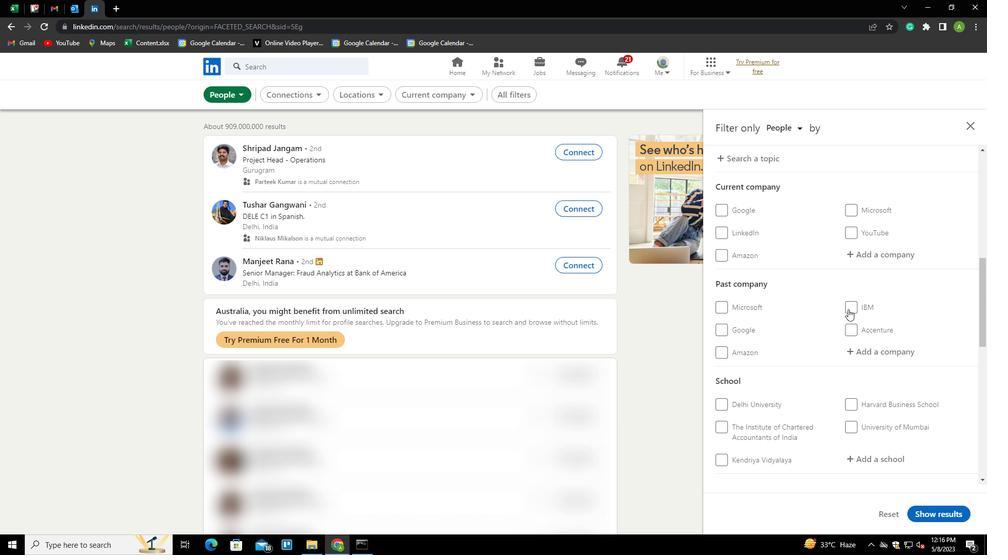
Action: Mouse moved to (856, 331)
Screenshot: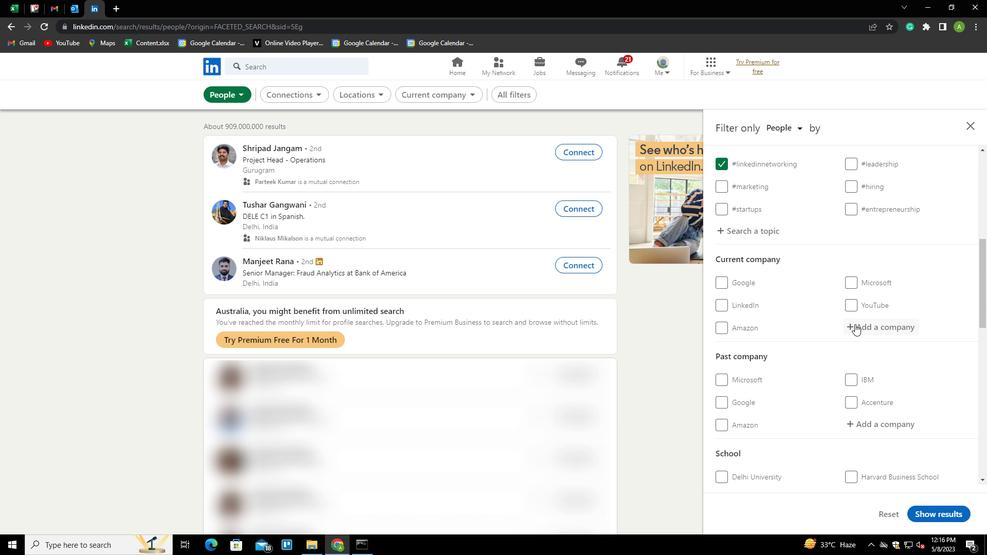 
Action: Mouse pressed left at (856, 331)
Screenshot: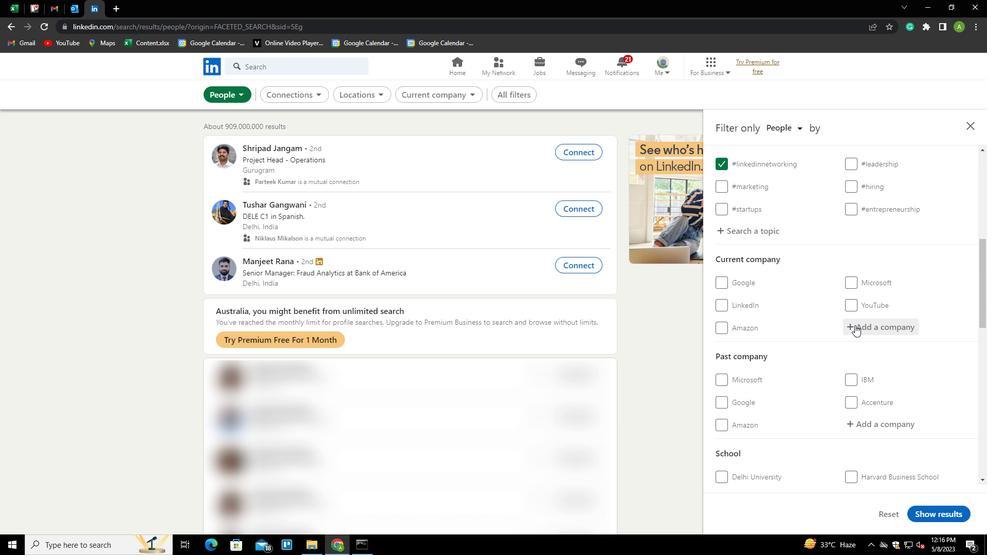 
Action: Key pressed <Key.shift><Key.shift><Key.shift><Key.shift><Key.shift><Key.shift><Key.shift><Key.shift><Key.shift><Key.shift><Key.shift><Key.shift><Key.shift>BELIEBE<Key.backspace><Key.backspace>VE<Key.down><Key.enter>
Screenshot: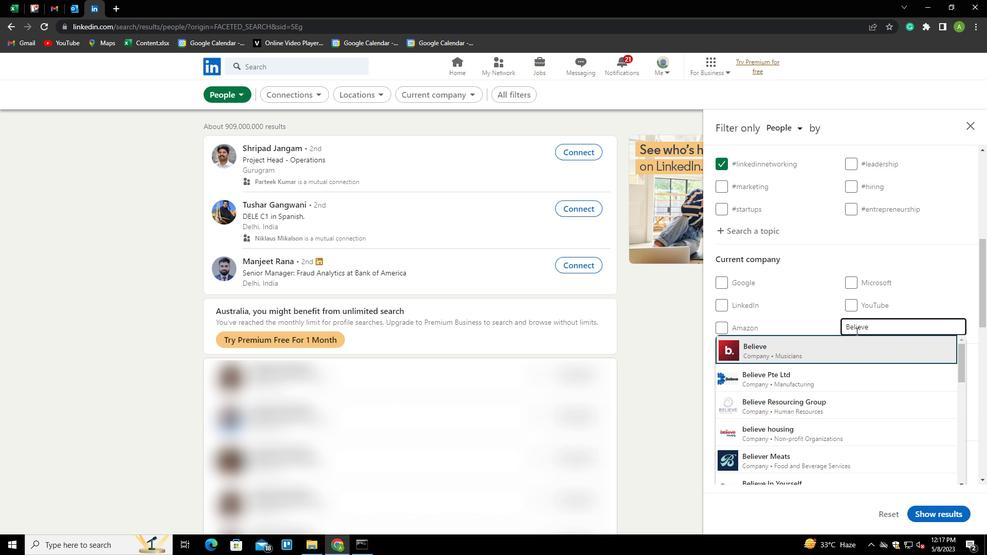 
Action: Mouse moved to (856, 332)
Screenshot: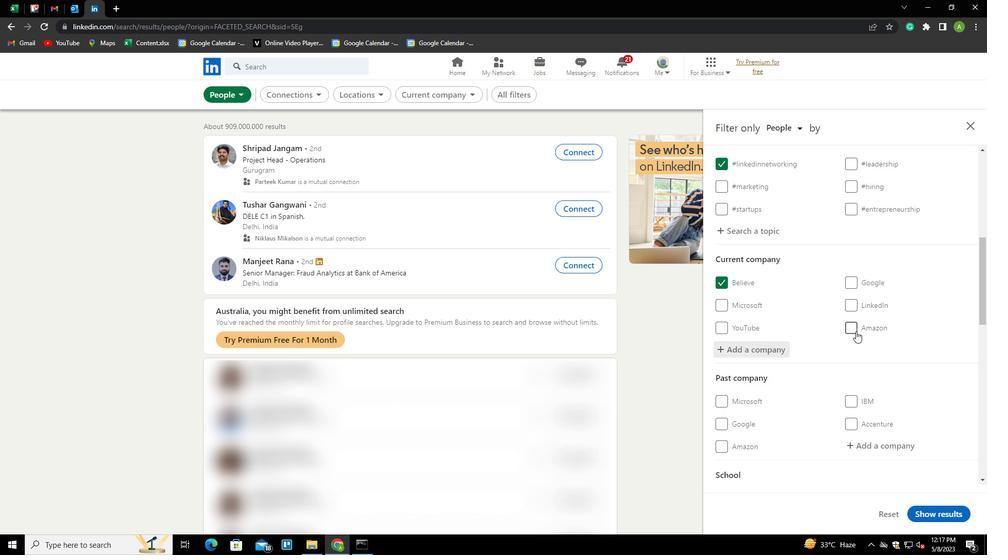 
Action: Mouse scrolled (856, 332) with delta (0, 0)
Screenshot: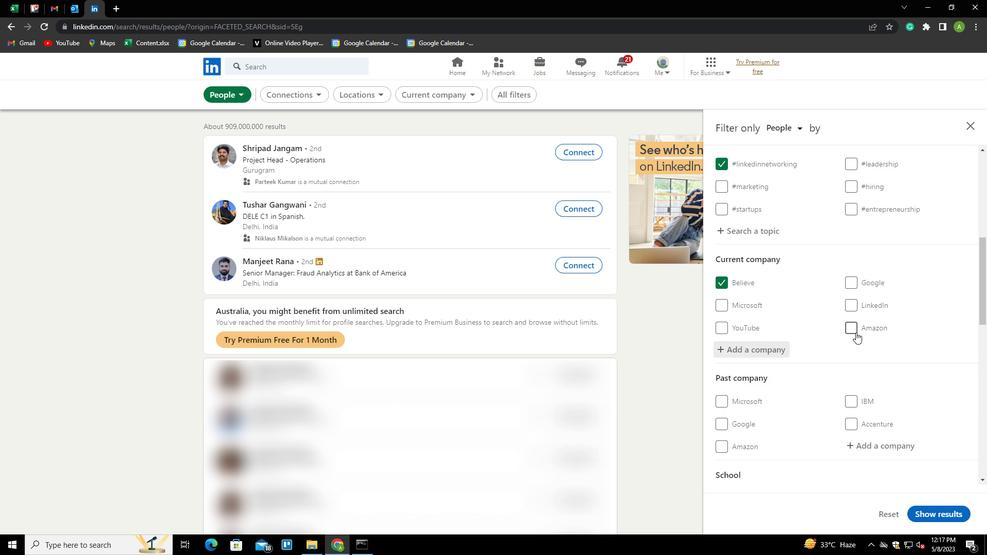 
Action: Mouse scrolled (856, 332) with delta (0, 0)
Screenshot: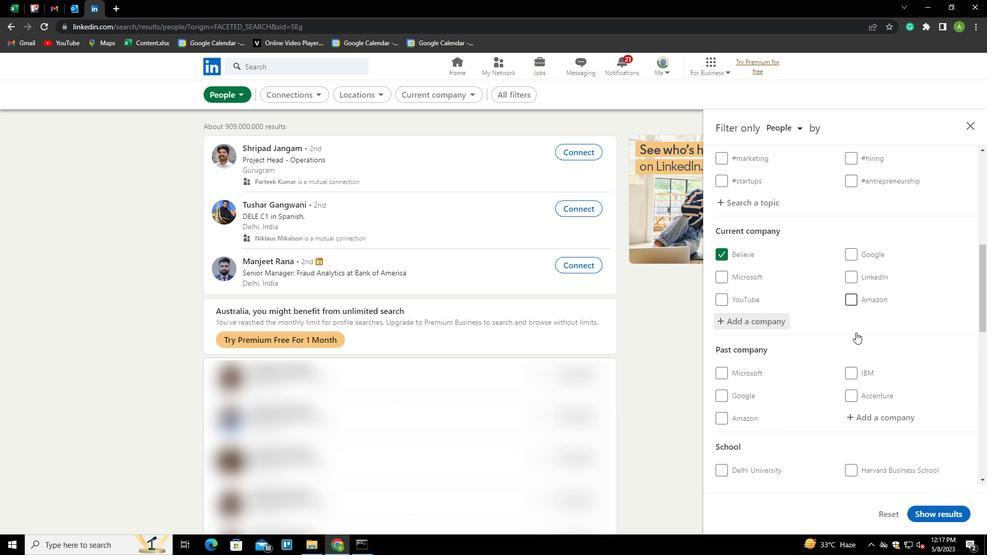 
Action: Mouse scrolled (856, 332) with delta (0, 0)
Screenshot: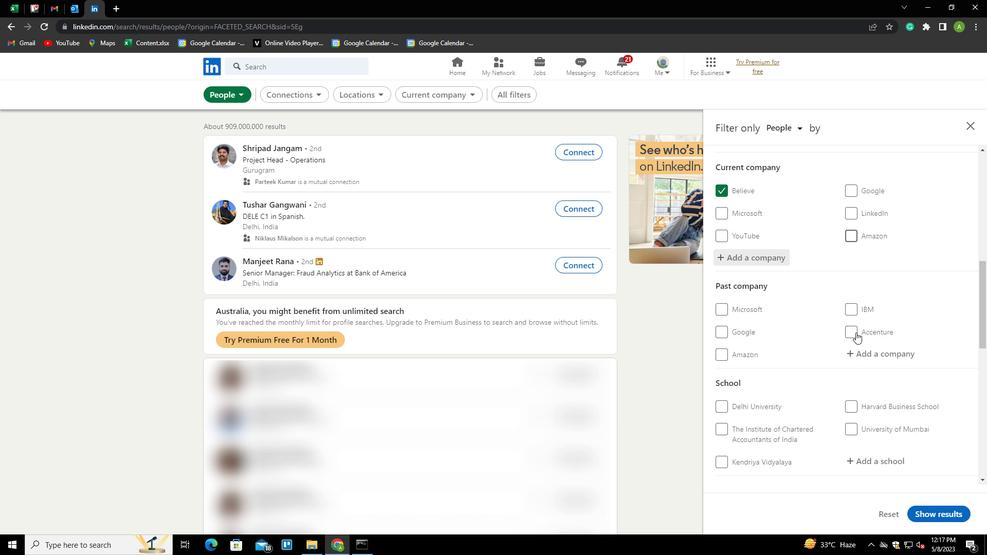 
Action: Mouse scrolled (856, 332) with delta (0, 0)
Screenshot: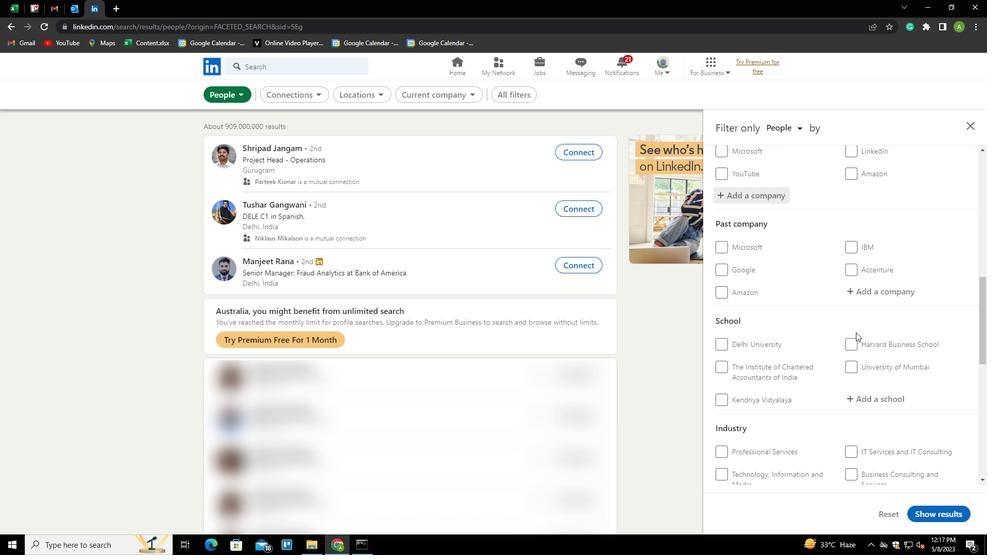 
Action: Mouse moved to (866, 347)
Screenshot: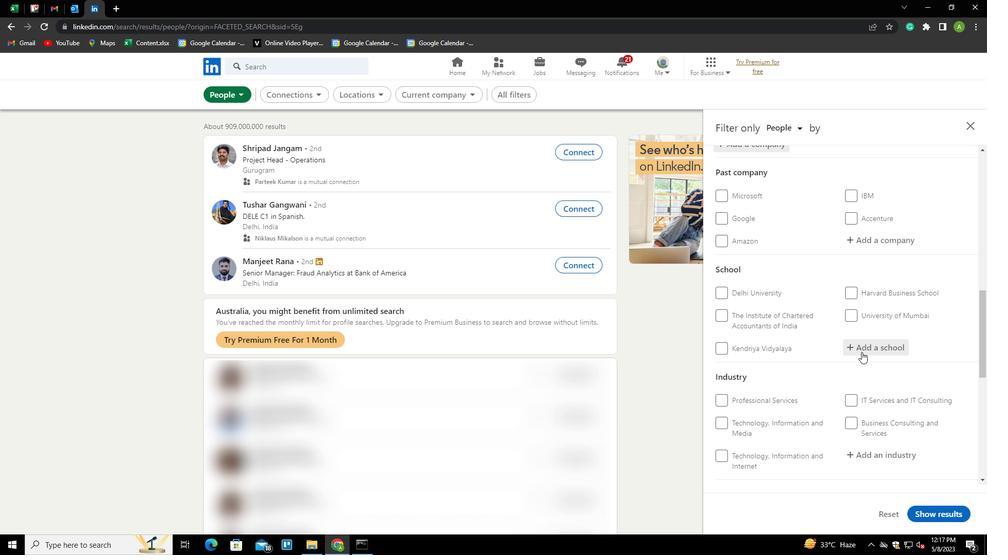 
Action: Mouse pressed left at (866, 347)
Screenshot: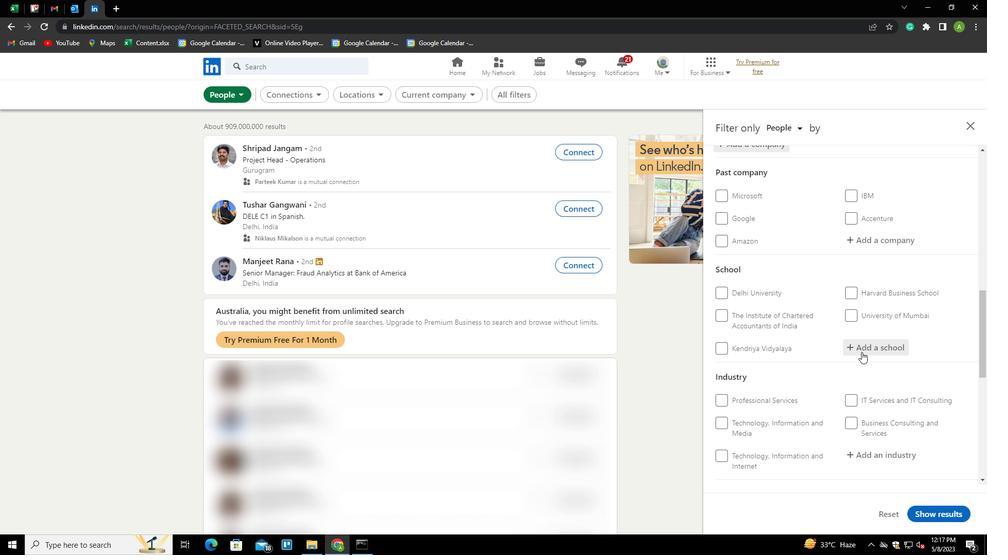 
Action: Key pressed <Key.shift>CS<Key.backspace>CS<Key.space><Key.shift>(<Key.shift>CHAUDHARY<Key.space><Key.shift>CHARAN<Key.space><Key.shift>SINGH<Key.shift>)<Key.space><Key.backspace><Key.shift>UNIVERSITY<Key.down><Key.enter>
Screenshot: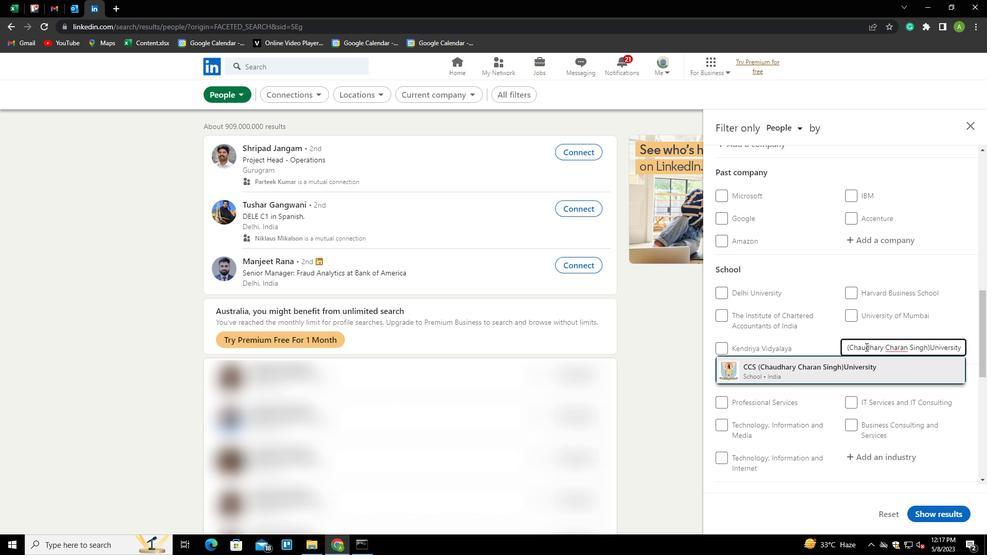 
Action: Mouse scrolled (866, 346) with delta (0, 0)
Screenshot: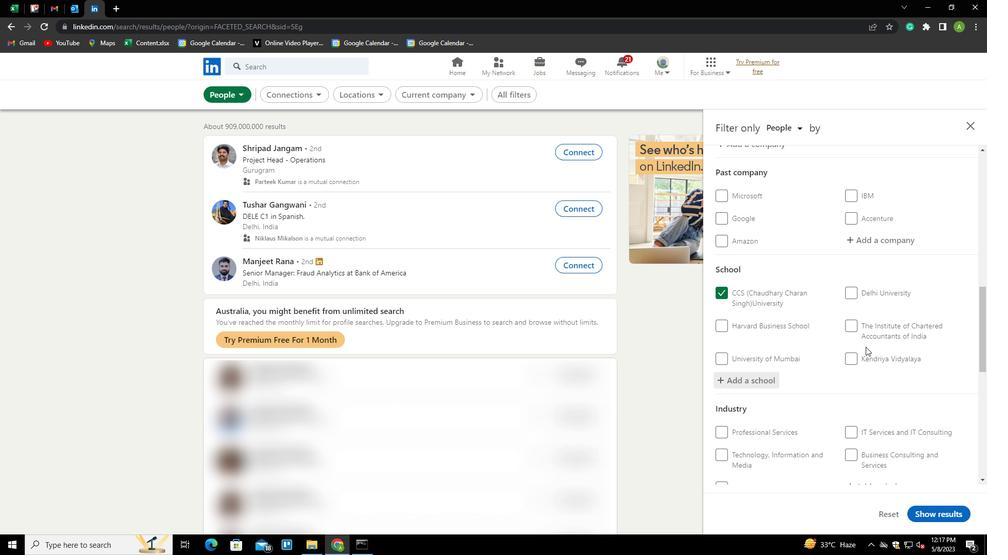 
Action: Mouse scrolled (866, 346) with delta (0, 0)
Screenshot: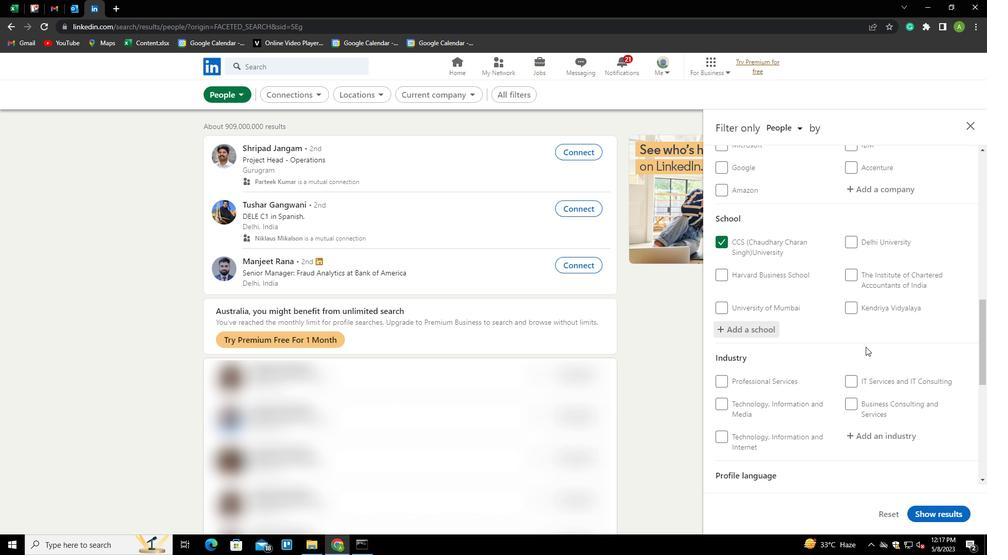 
Action: Mouse scrolled (866, 346) with delta (0, 0)
Screenshot: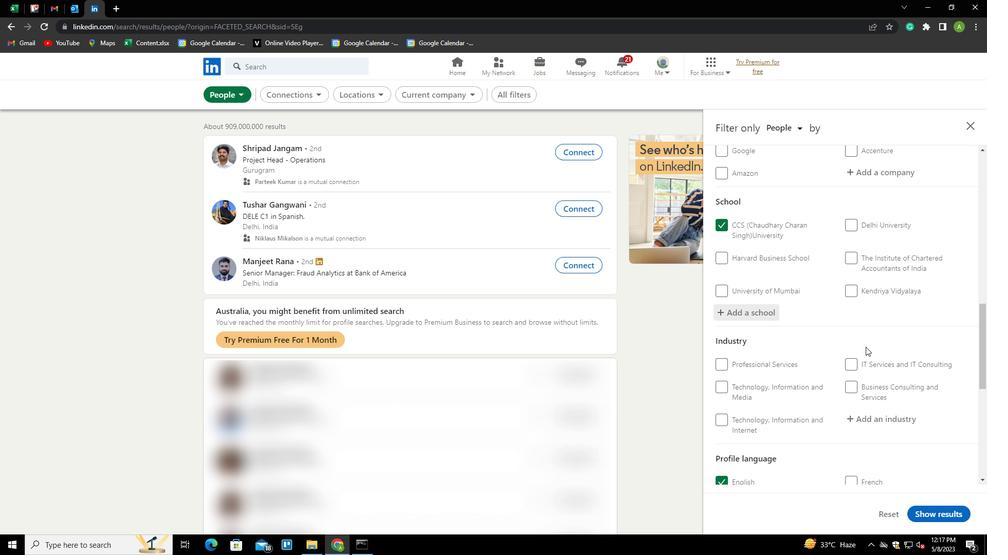 
Action: Mouse moved to (880, 332)
Screenshot: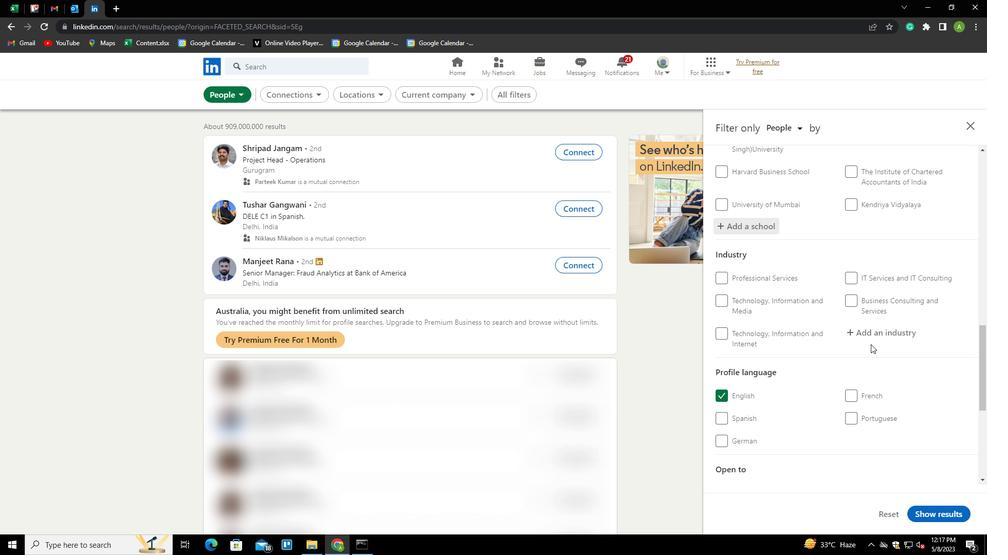 
Action: Mouse pressed left at (880, 332)
Screenshot: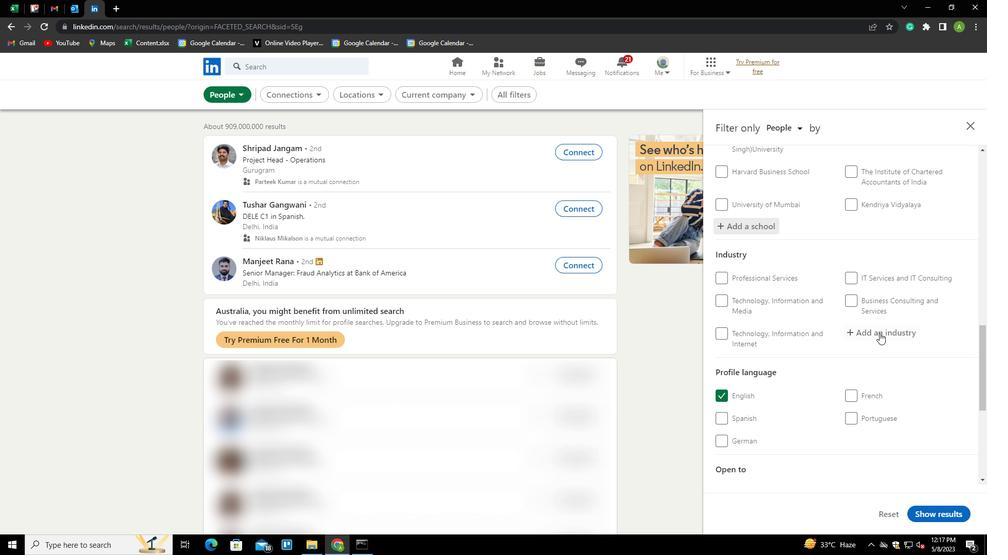 
Action: Mouse moved to (880, 332)
Screenshot: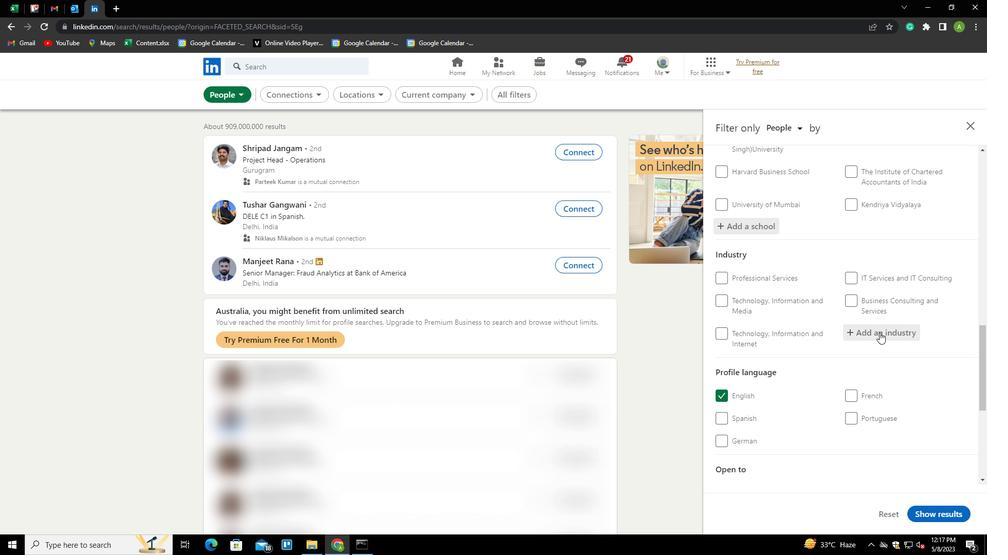 
Action: Key pressed <Key.shift>INTERNATIONAL<Key.space><Key.shift>AFFAIRS<Key.down><Key.enter>
Screenshot: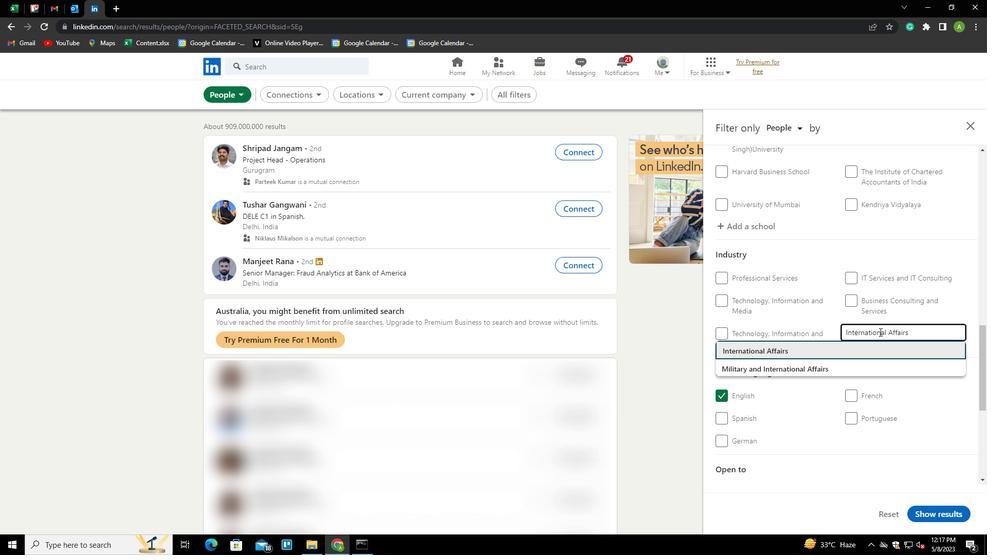 
Action: Mouse scrolled (880, 331) with delta (0, 0)
Screenshot: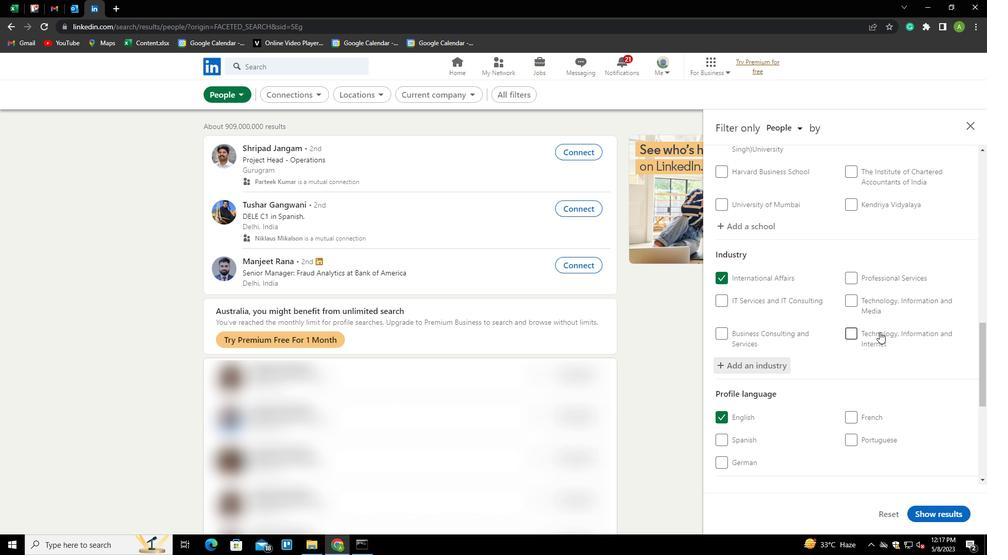 
Action: Mouse scrolled (880, 331) with delta (0, 0)
Screenshot: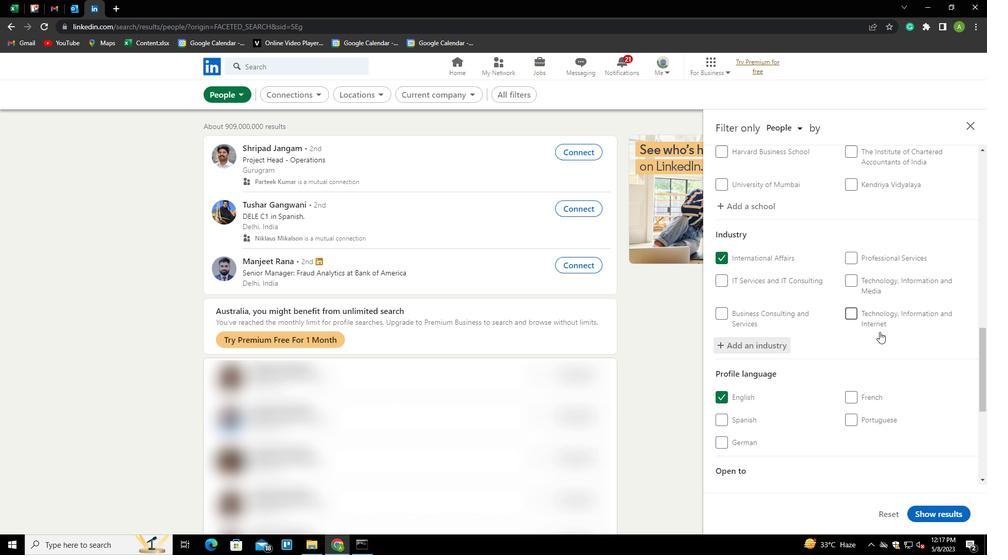 
Action: Mouse scrolled (880, 331) with delta (0, 0)
Screenshot: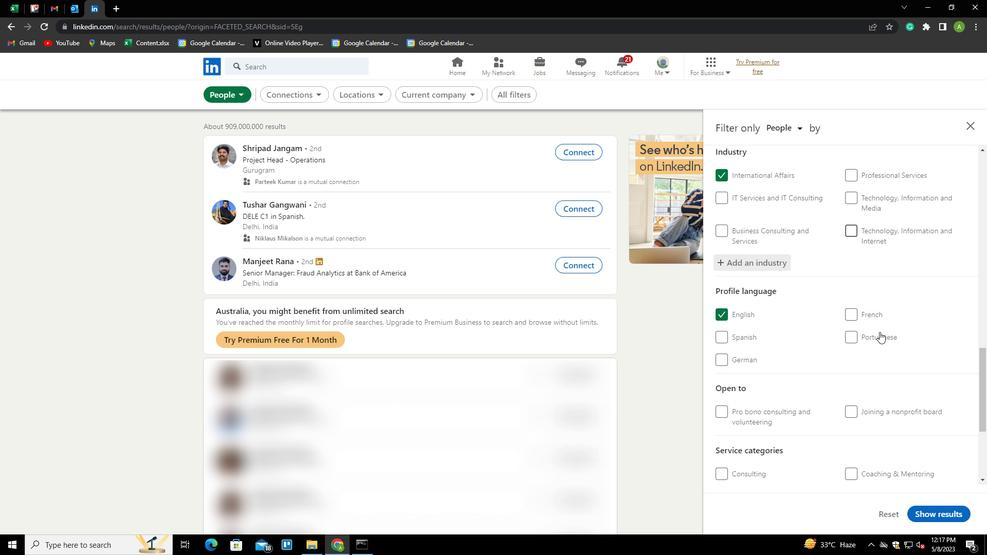 
Action: Mouse moved to (879, 331)
Screenshot: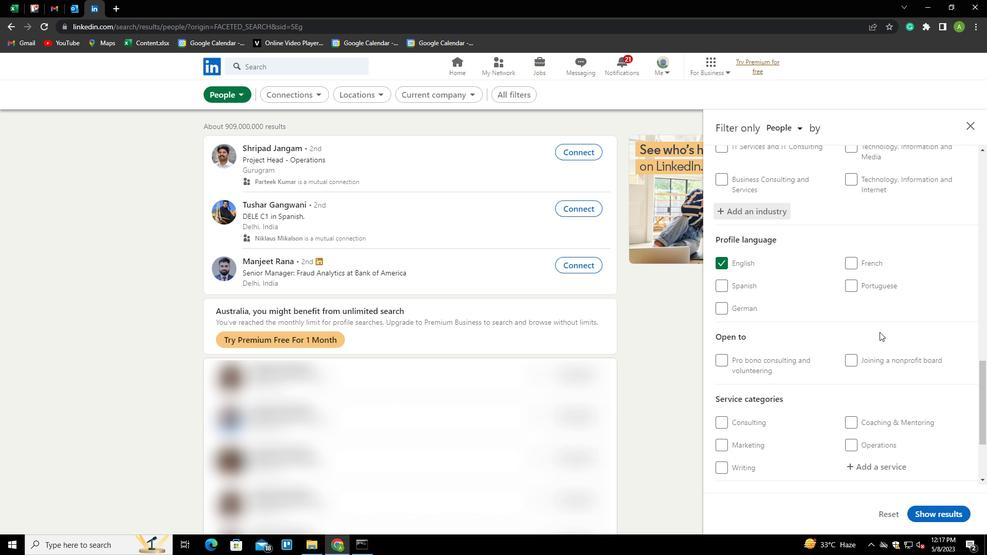 
Action: Mouse scrolled (879, 330) with delta (0, 0)
Screenshot: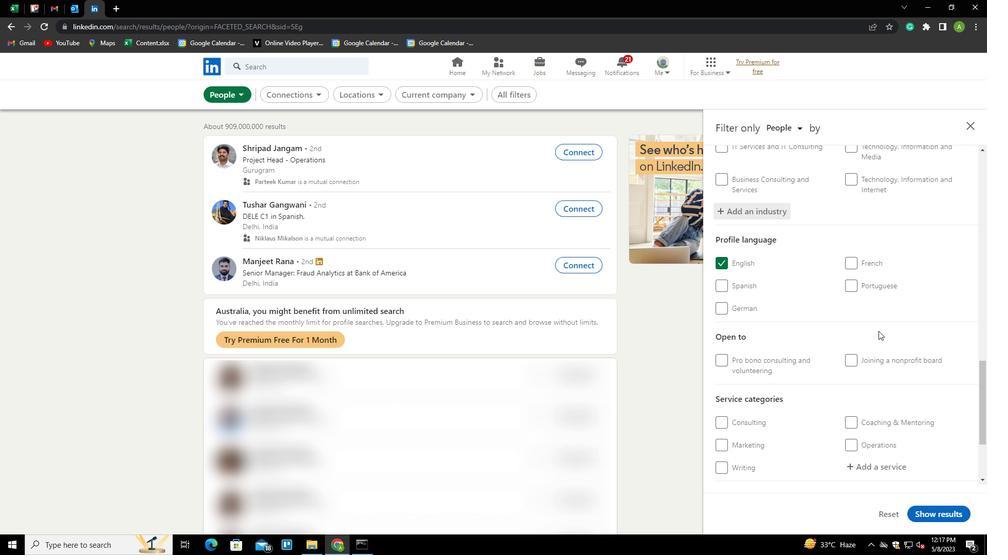 
Action: Mouse scrolled (879, 330) with delta (0, 0)
Screenshot: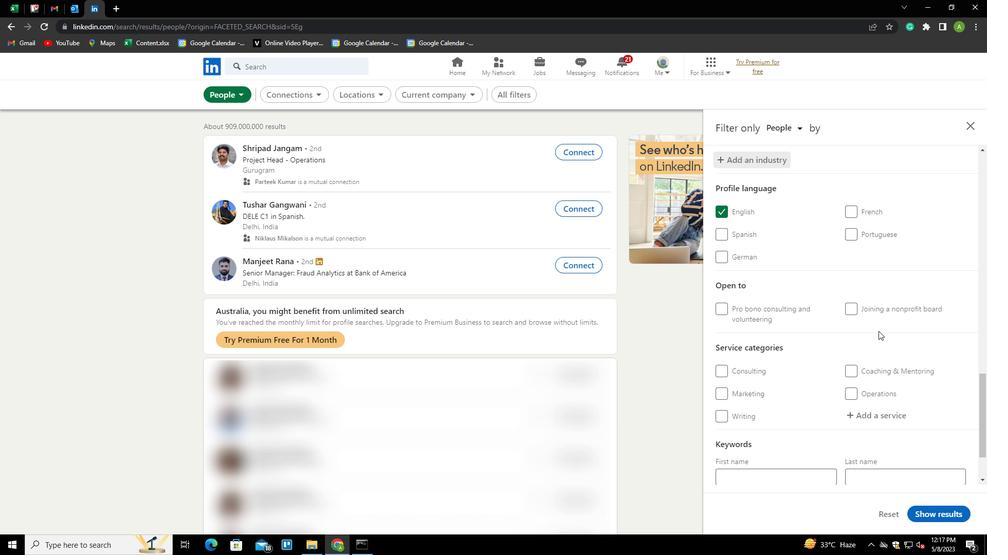 
Action: Mouse scrolled (879, 330) with delta (0, 0)
Screenshot: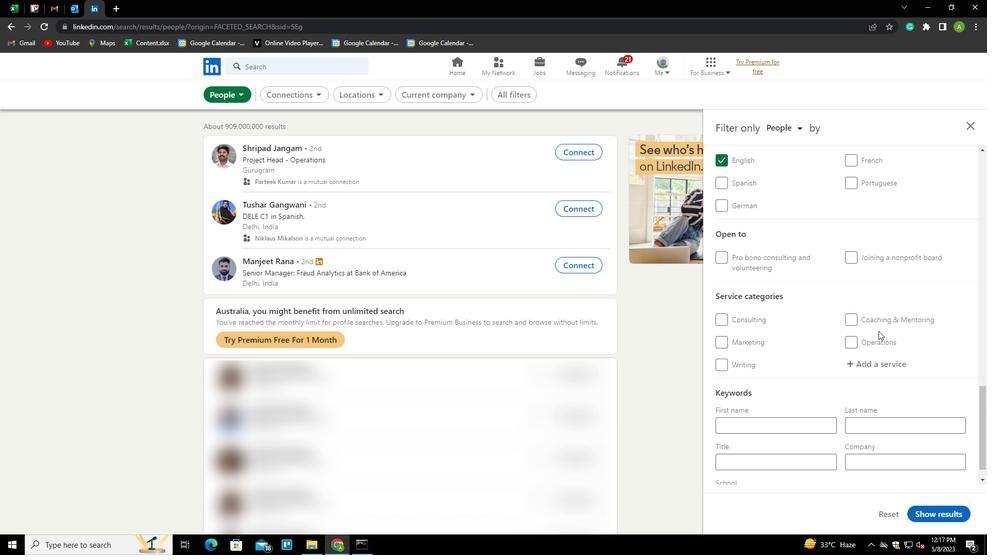 
Action: Mouse moved to (877, 336)
Screenshot: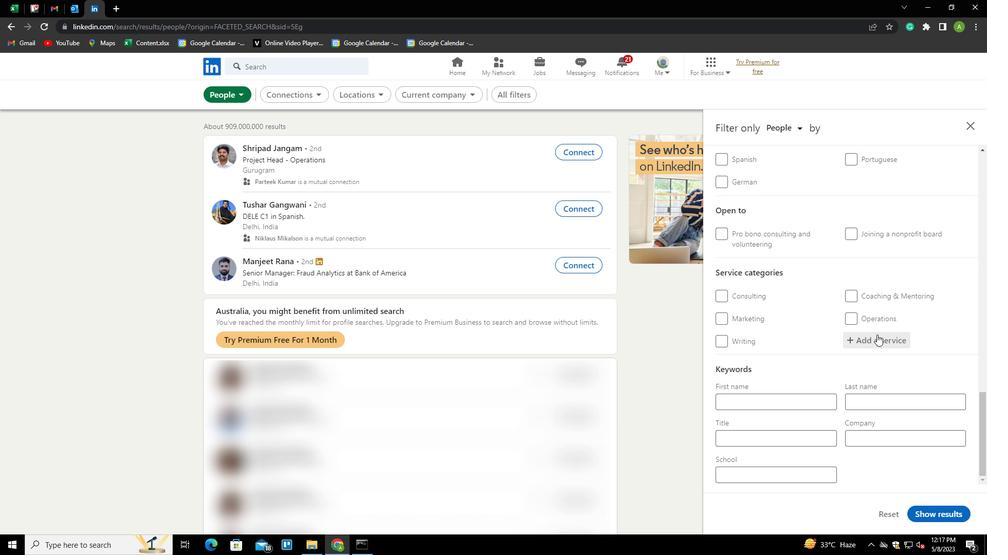 
Action: Mouse pressed left at (877, 336)
Screenshot: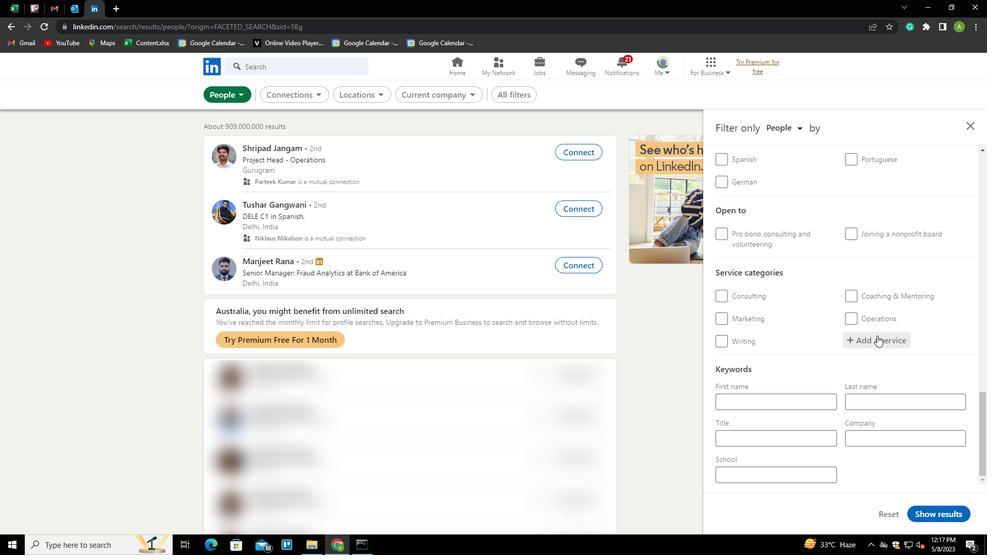 
Action: Key pressed <Key.shift>WEALTH<Key.space><Key.shift>MANAGEMENT
Screenshot: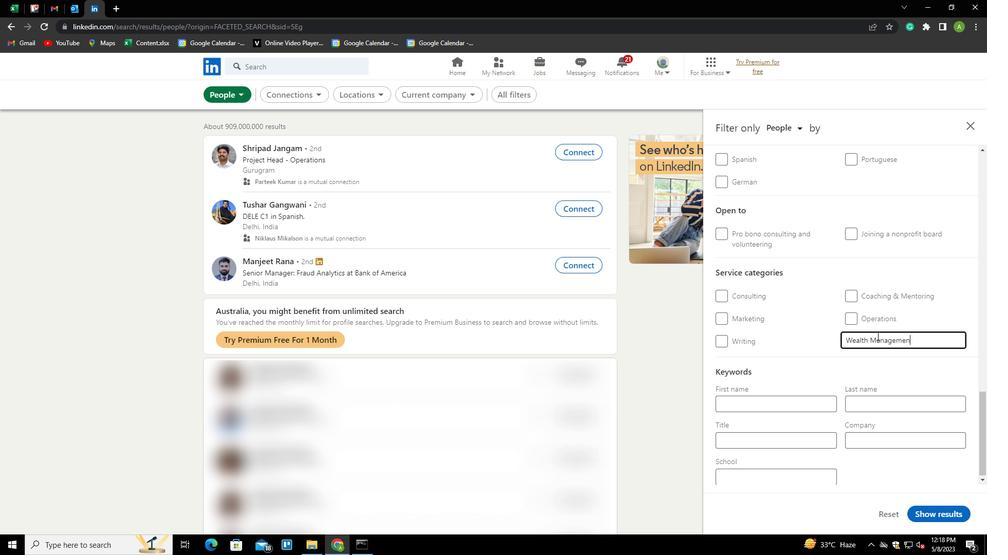 
Action: Mouse moved to (881, 366)
Screenshot: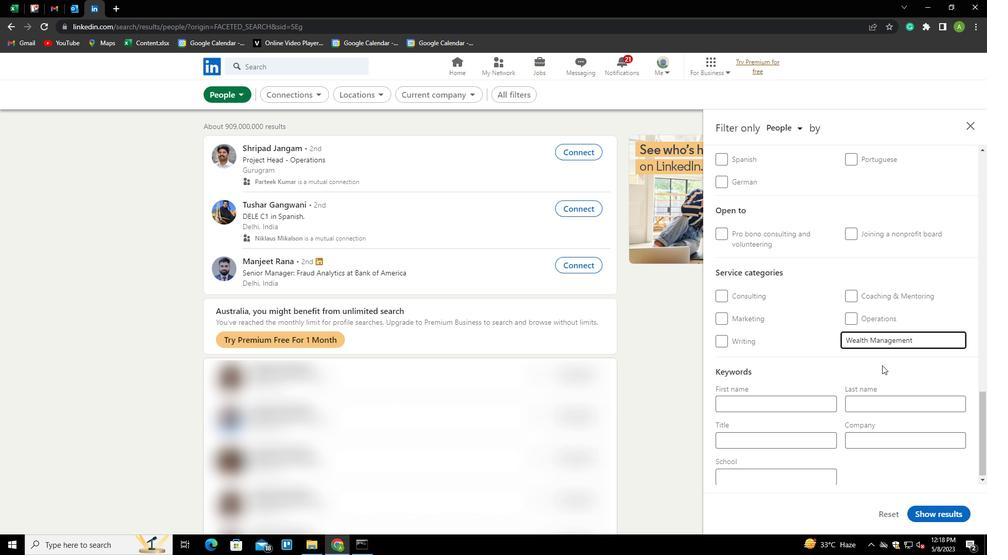 
Action: Mouse pressed left at (881, 366)
Screenshot: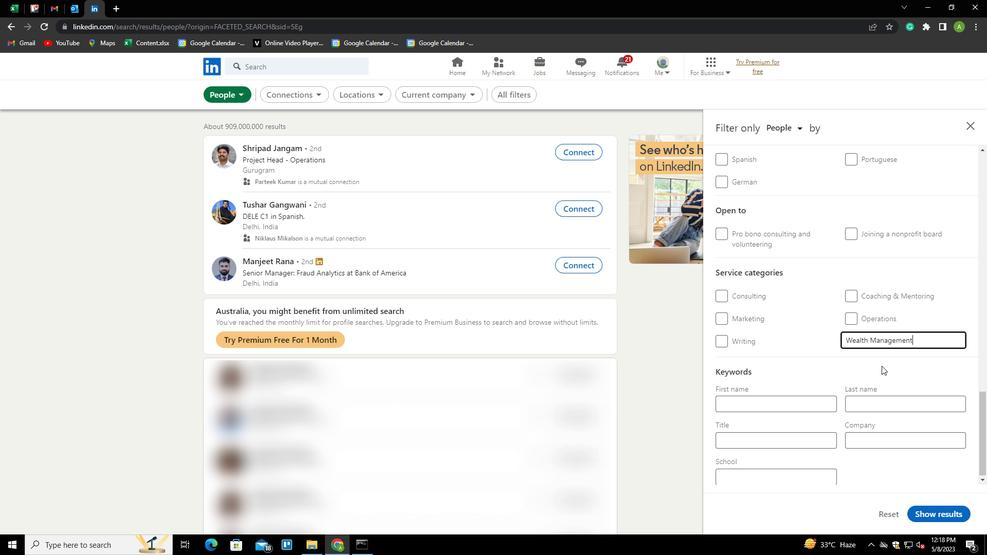 
Action: Mouse moved to (817, 446)
Screenshot: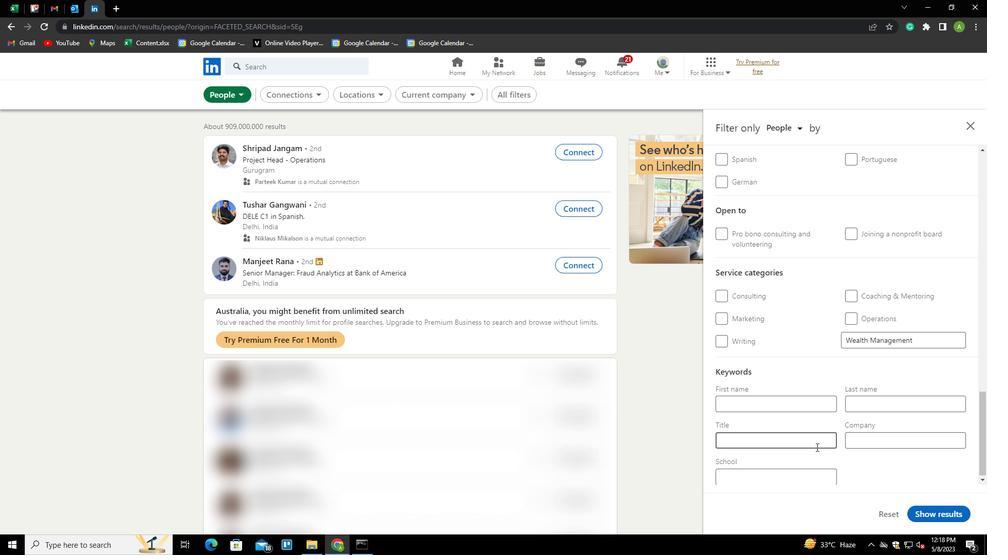
Action: Mouse pressed left at (817, 446)
Screenshot: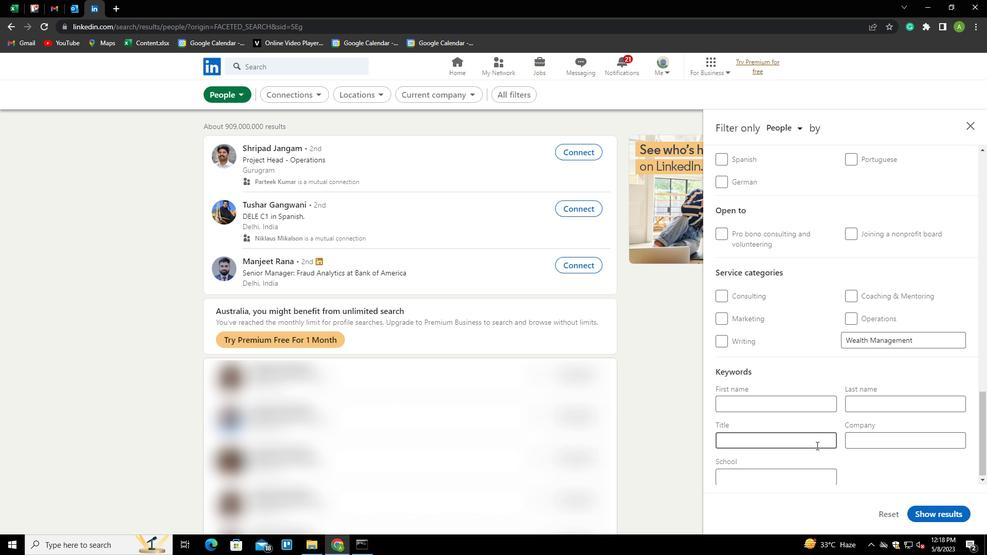 
Action: Key pressed <Key.shift>RECEPTIONIST
Screenshot: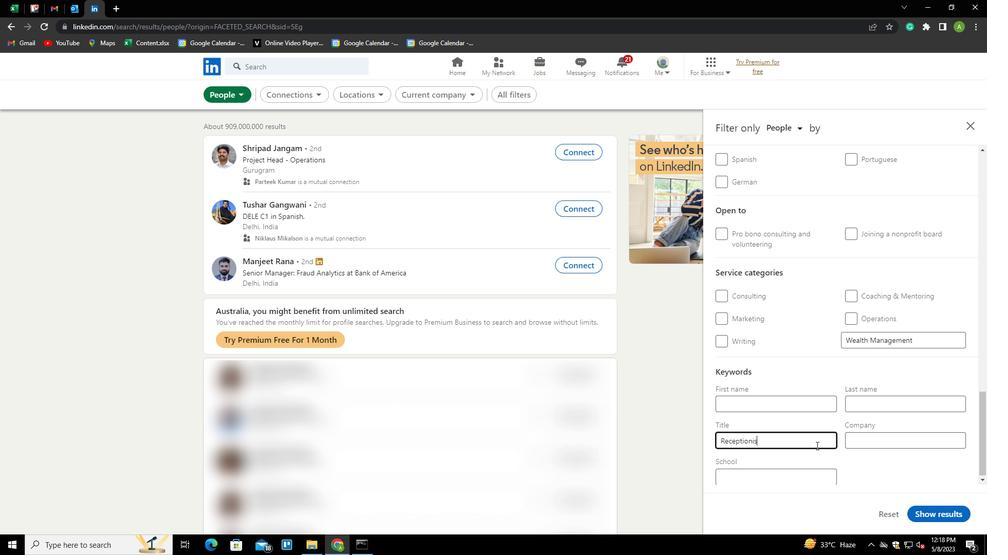 
Action: Mouse moved to (873, 471)
Screenshot: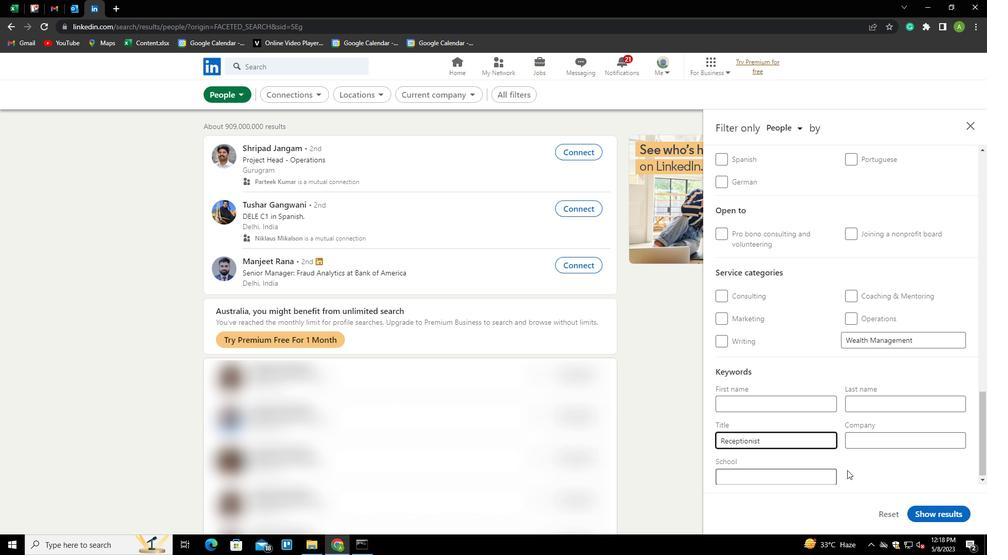 
Action: Mouse pressed left at (873, 471)
Screenshot: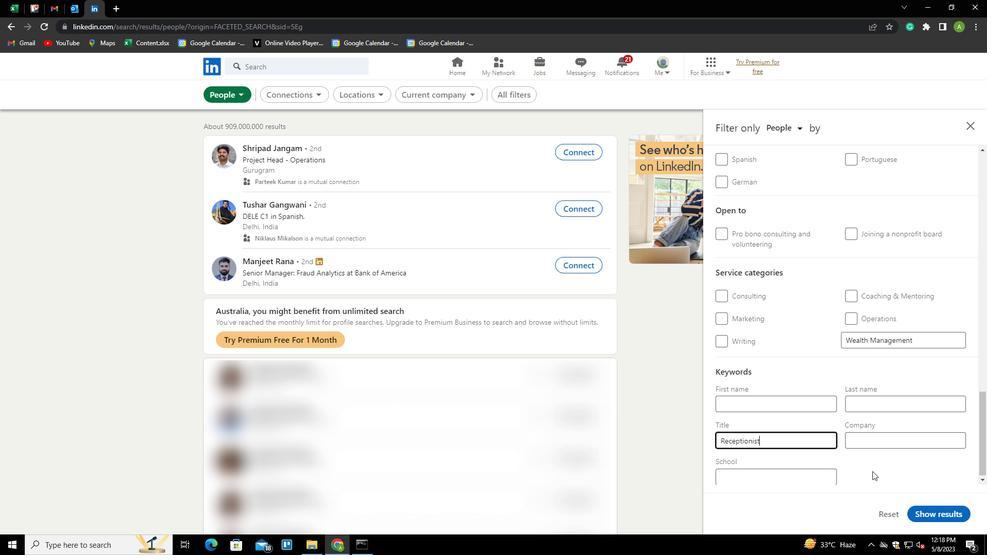 
Action: Mouse moved to (933, 511)
Screenshot: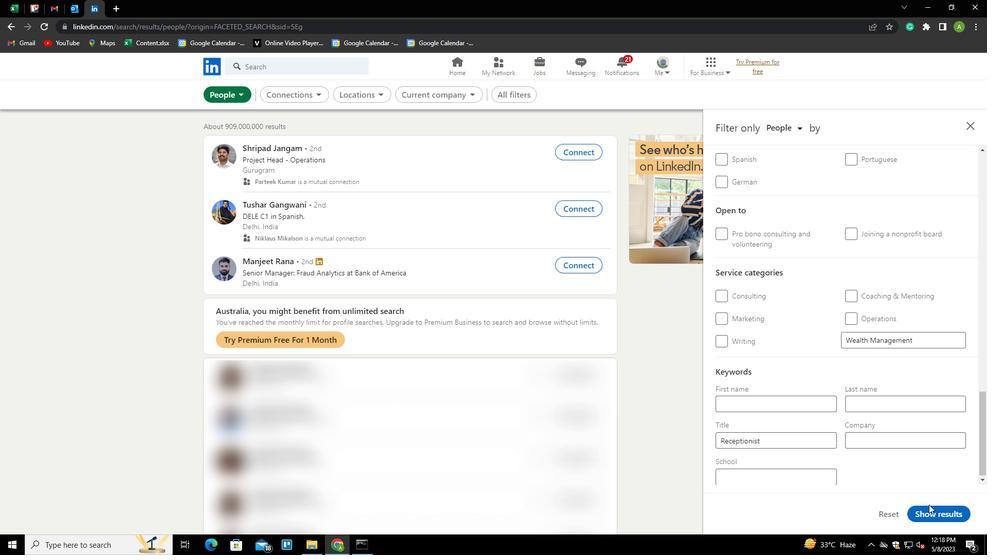 
Action: Mouse pressed left at (933, 511)
Screenshot: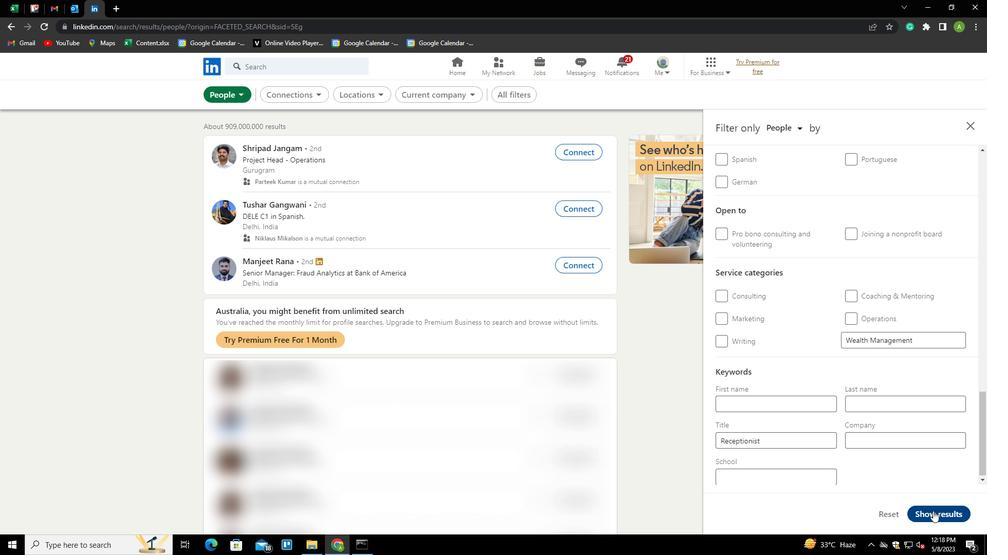 
